 Task: In the Contact  ThompsonGenesis@nbcnewyork.com, Create email and send with subject: 'We're Thrilled to Welcome You ', and with mail content 'Hello_x000D_
Join a community of forward-thinkers and pioneers. Our transformative solution will empower you to shape the future of your industry.._x000D_
Kind Regards', attach the document: Project_plan.docx and insert image: visitingcard.jpg. Below Kind Regards, write Tumblr and insert the URL: 'www.tumblr.com'. Mark checkbox to create task to follow up : In 2 weeks. Logged in from softage.1@softage.net
Action: Mouse moved to (118, 77)
Screenshot: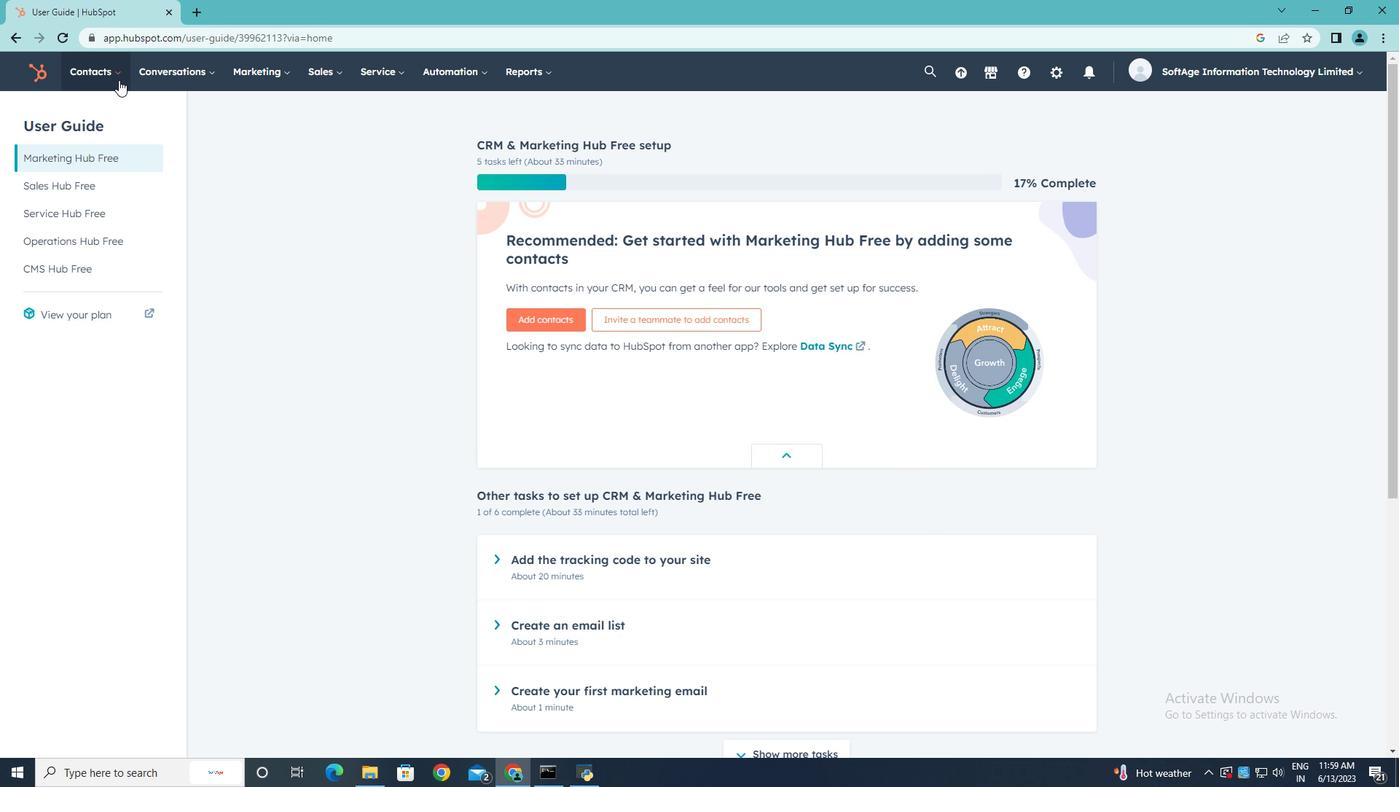 
Action: Mouse pressed left at (118, 77)
Screenshot: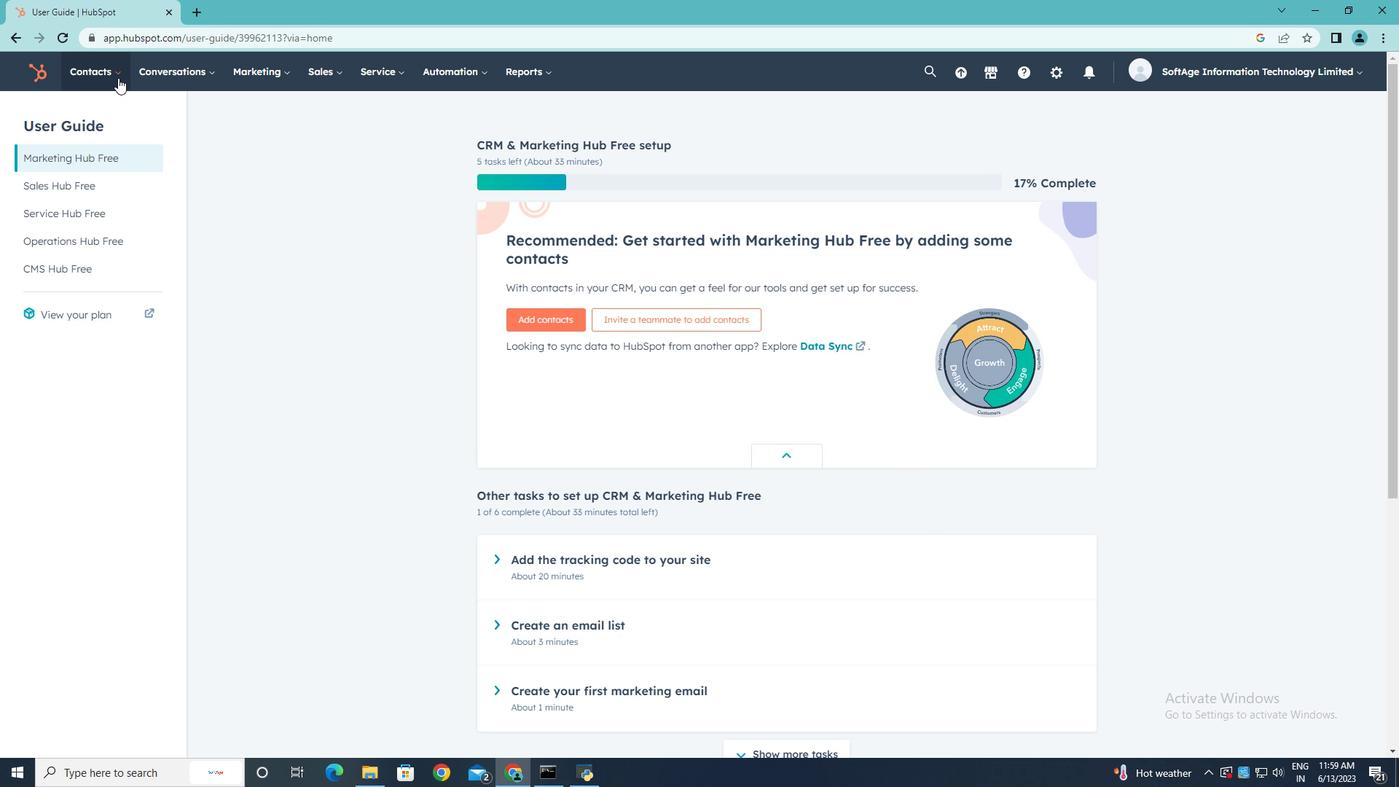 
Action: Mouse moved to (112, 118)
Screenshot: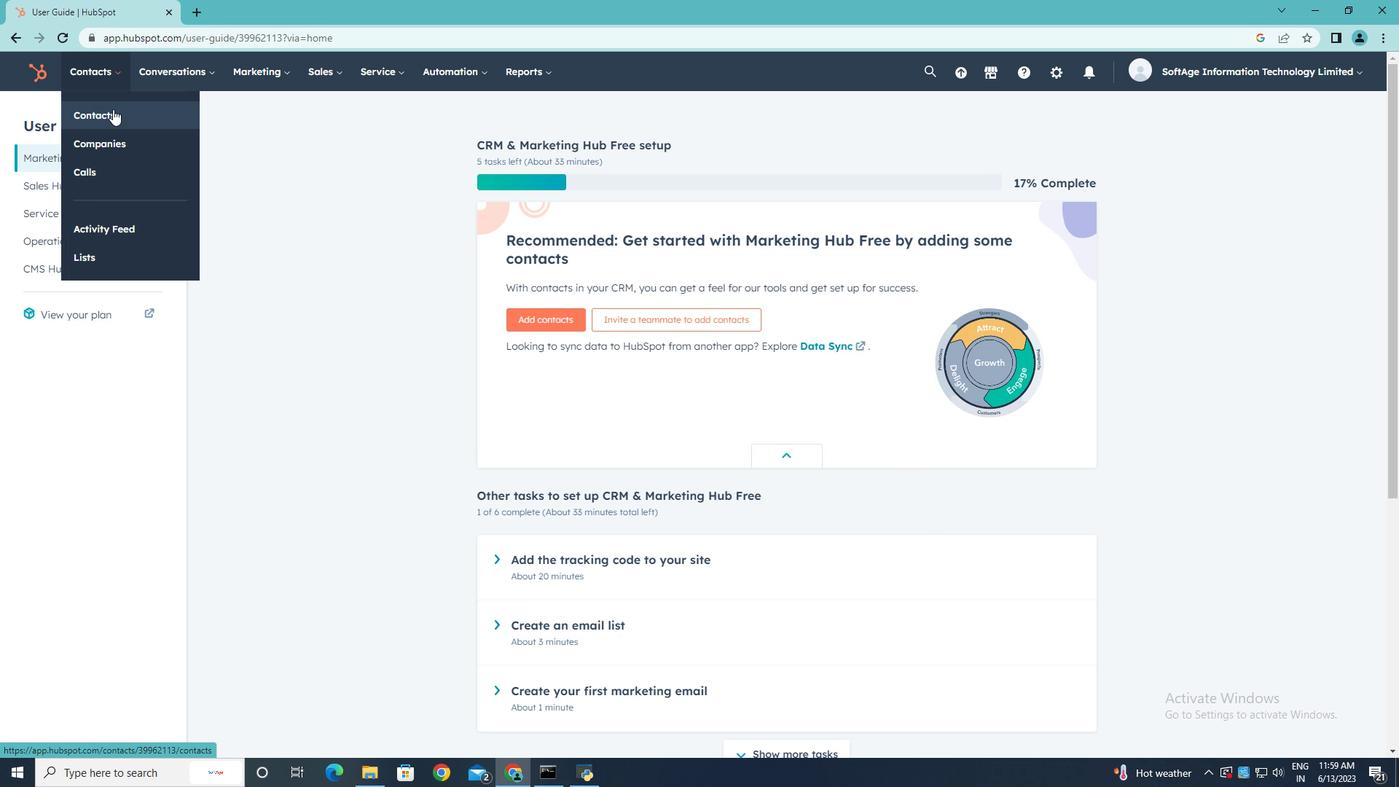 
Action: Mouse pressed left at (112, 118)
Screenshot: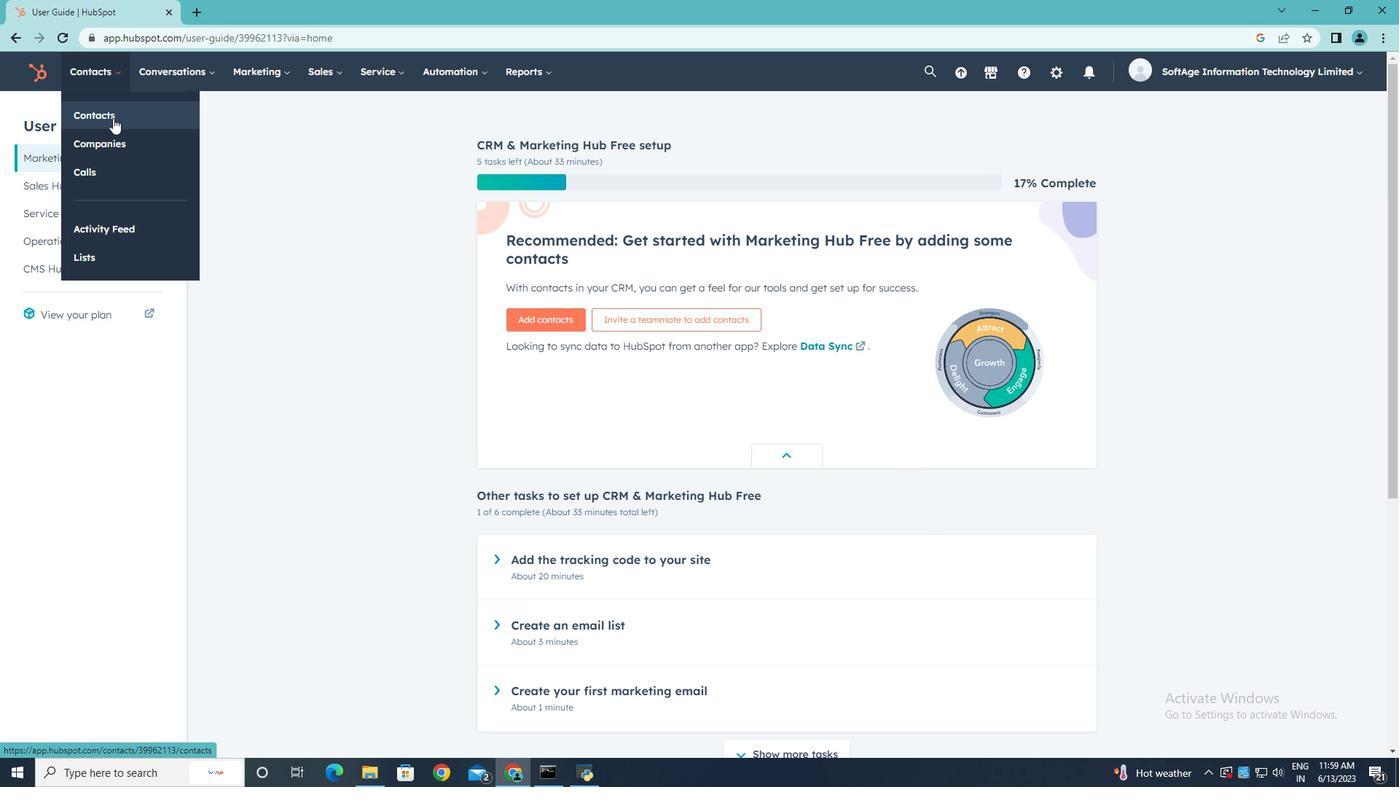 
Action: Mouse moved to (105, 238)
Screenshot: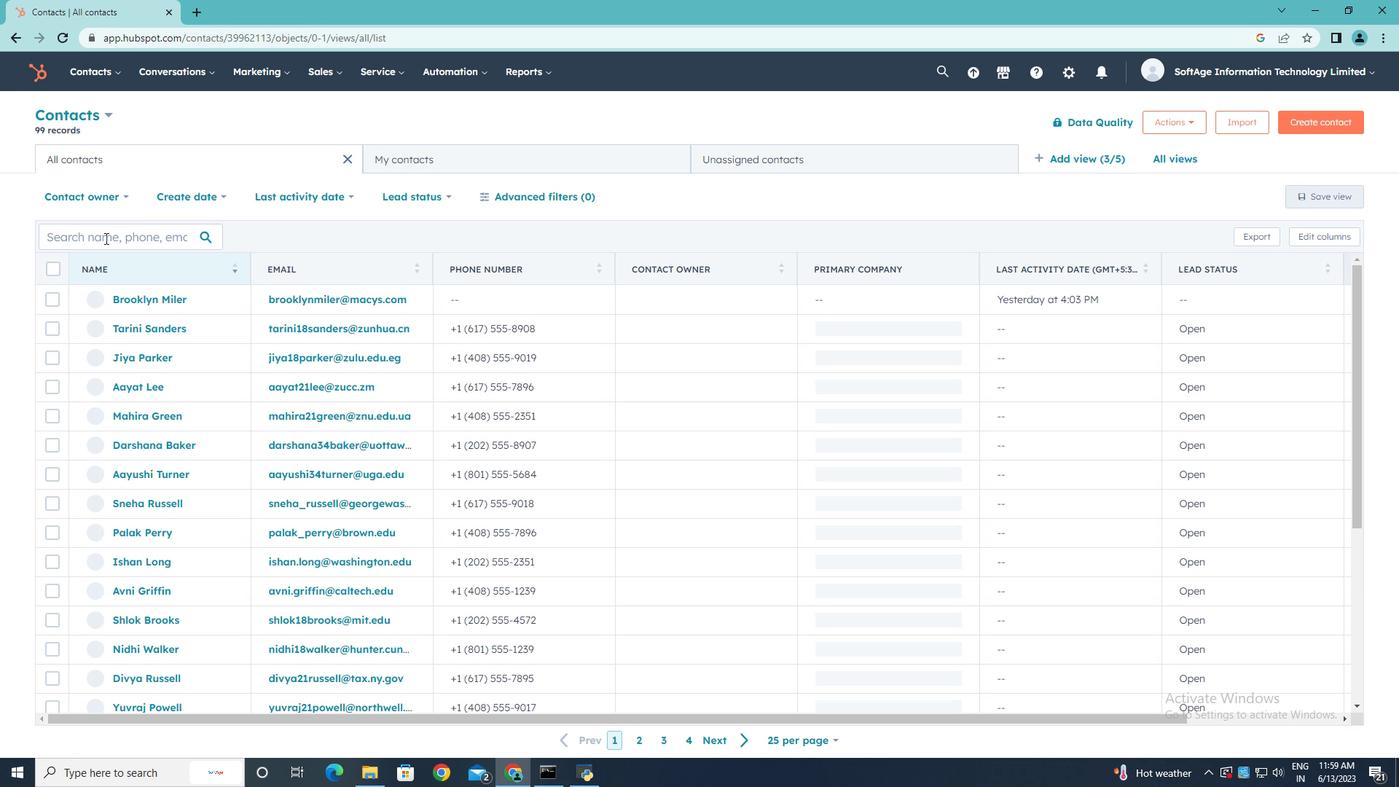 
Action: Mouse pressed left at (105, 238)
Screenshot: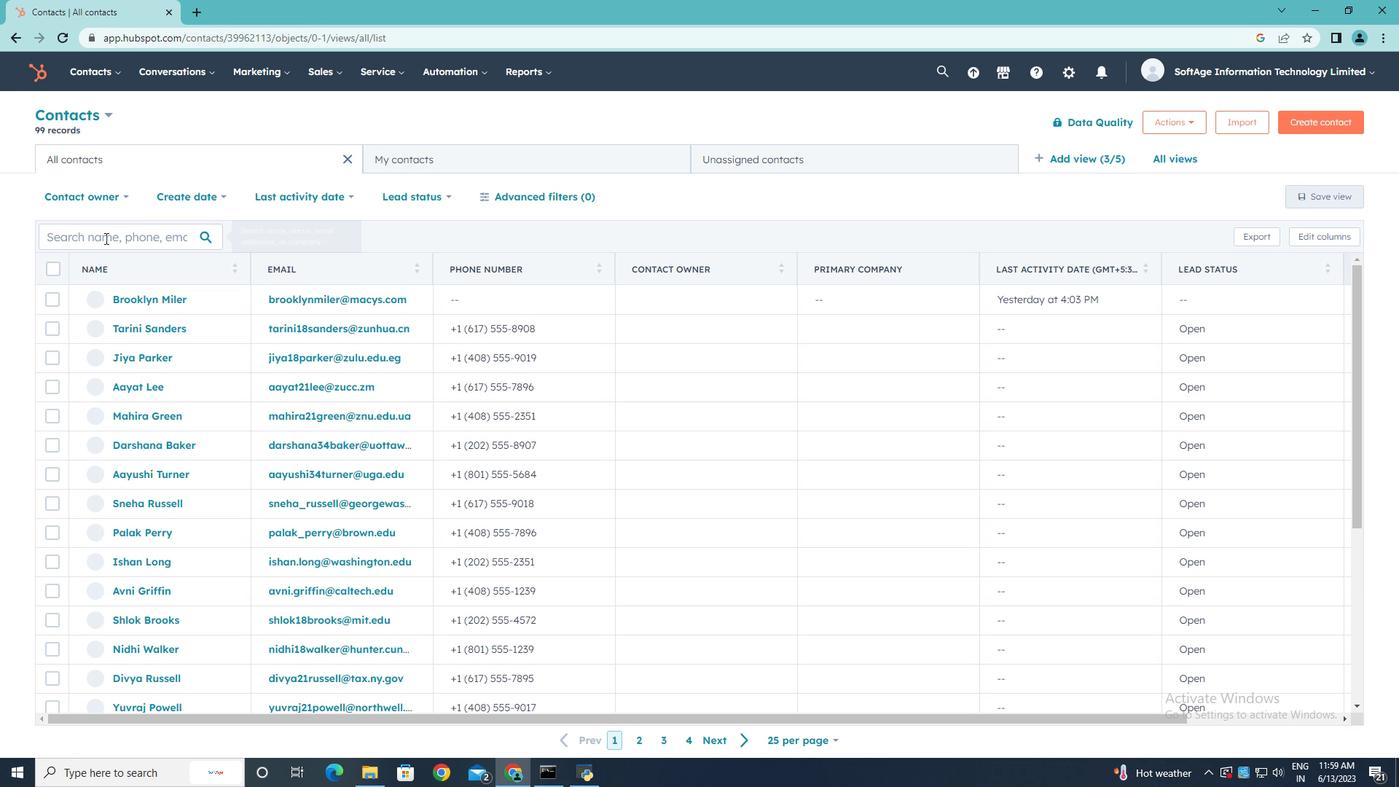 
Action: Key pressed <Key.shift>Thompson<Key.shift><Key.shift><Key.shift><Key.shift><Key.shift>Genesis<Key.shift><Key.shift><Key.shift><Key.shift><Key.shift><Key.shift><Key.shift><Key.shift><Key.shift><Key.shift><Key.shift><Key.shift><Key.shift><Key.shift><Key.shift><Key.shift><Key.shift><Key.shift><Key.shift><Key.shift><Key.shift><Key.shift><Key.shift><Key.shift><Key.shift><Key.shift><Key.shift><Key.shift><Key.shift><Key.shift><Key.shift>@nbcnewyork.com
Screenshot: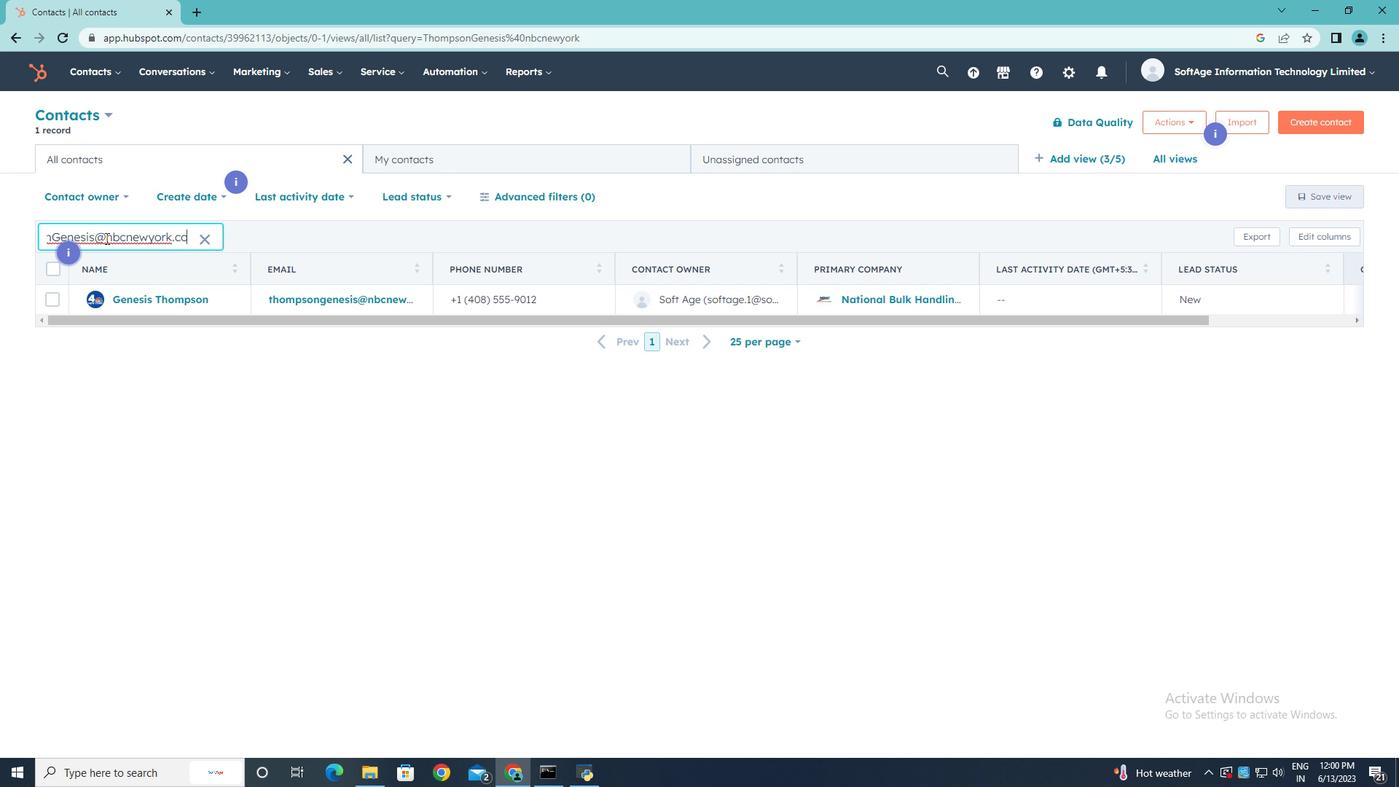 
Action: Mouse moved to (157, 301)
Screenshot: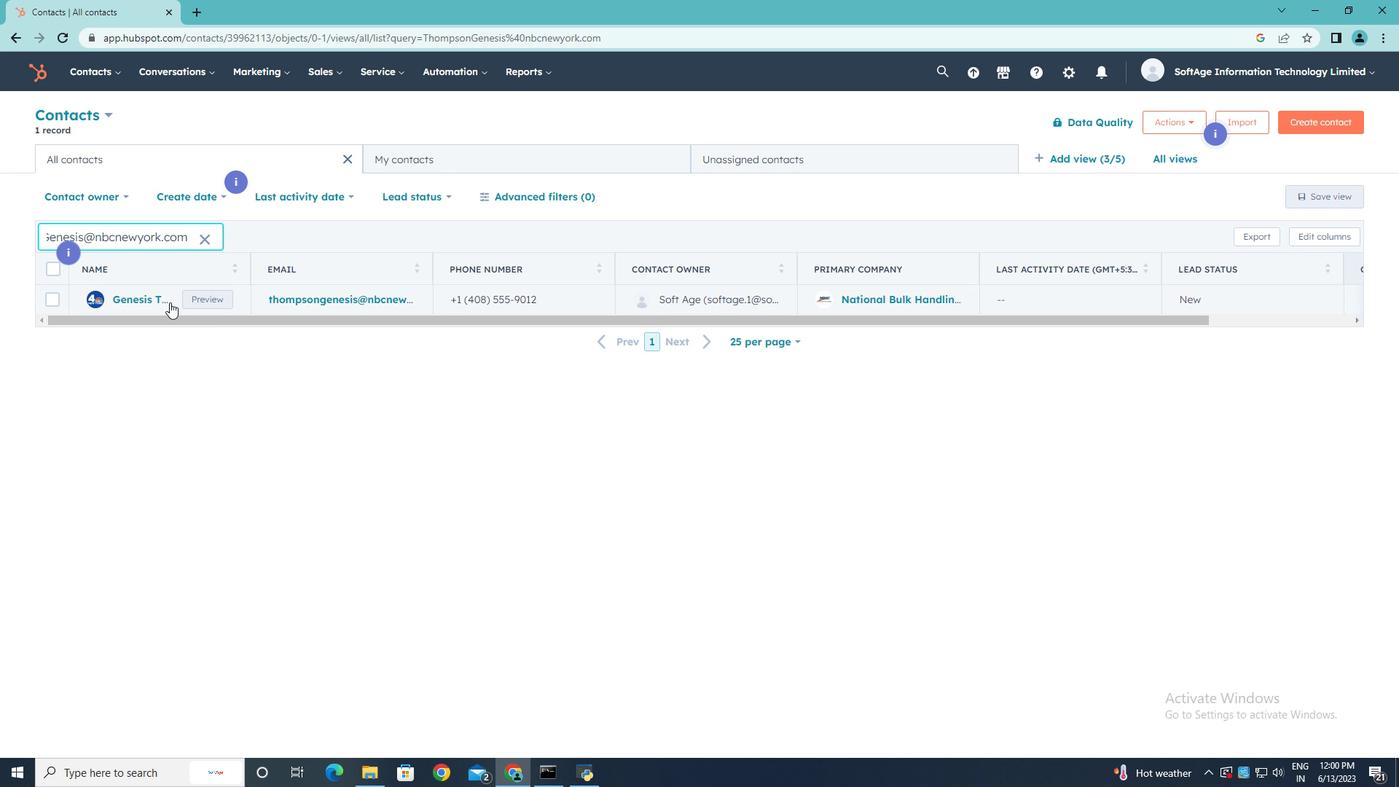 
Action: Mouse pressed left at (157, 301)
Screenshot: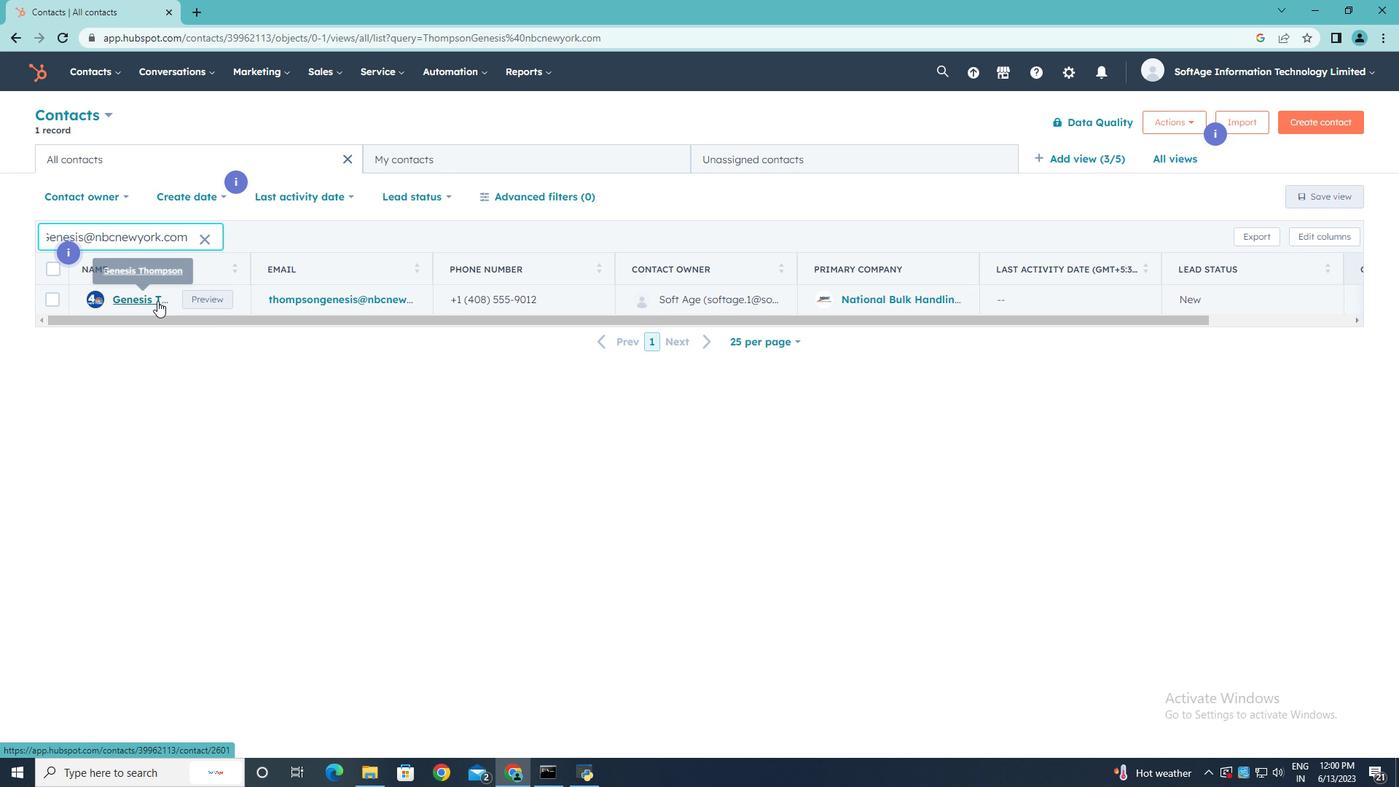 
Action: Mouse pressed left at (157, 301)
Screenshot: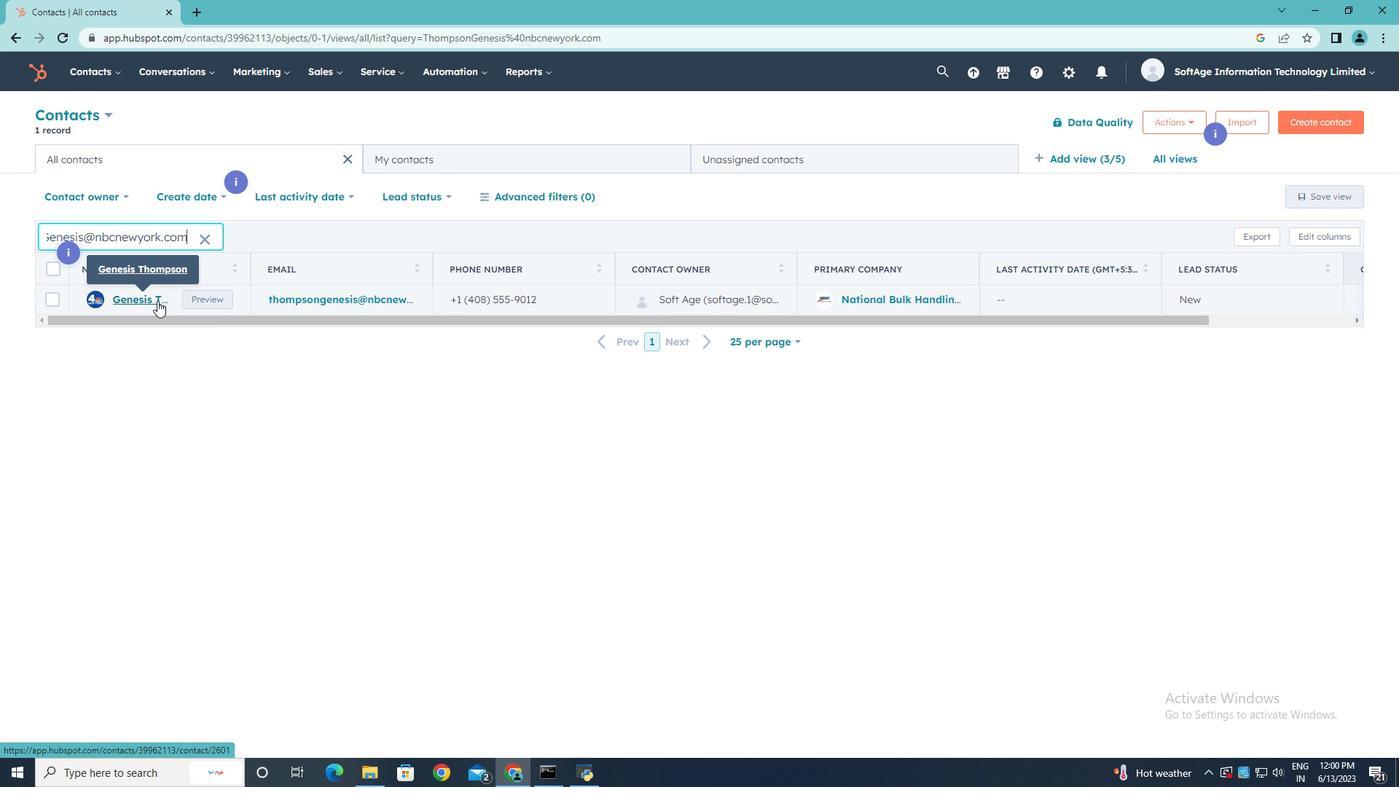 
Action: Mouse moved to (93, 256)
Screenshot: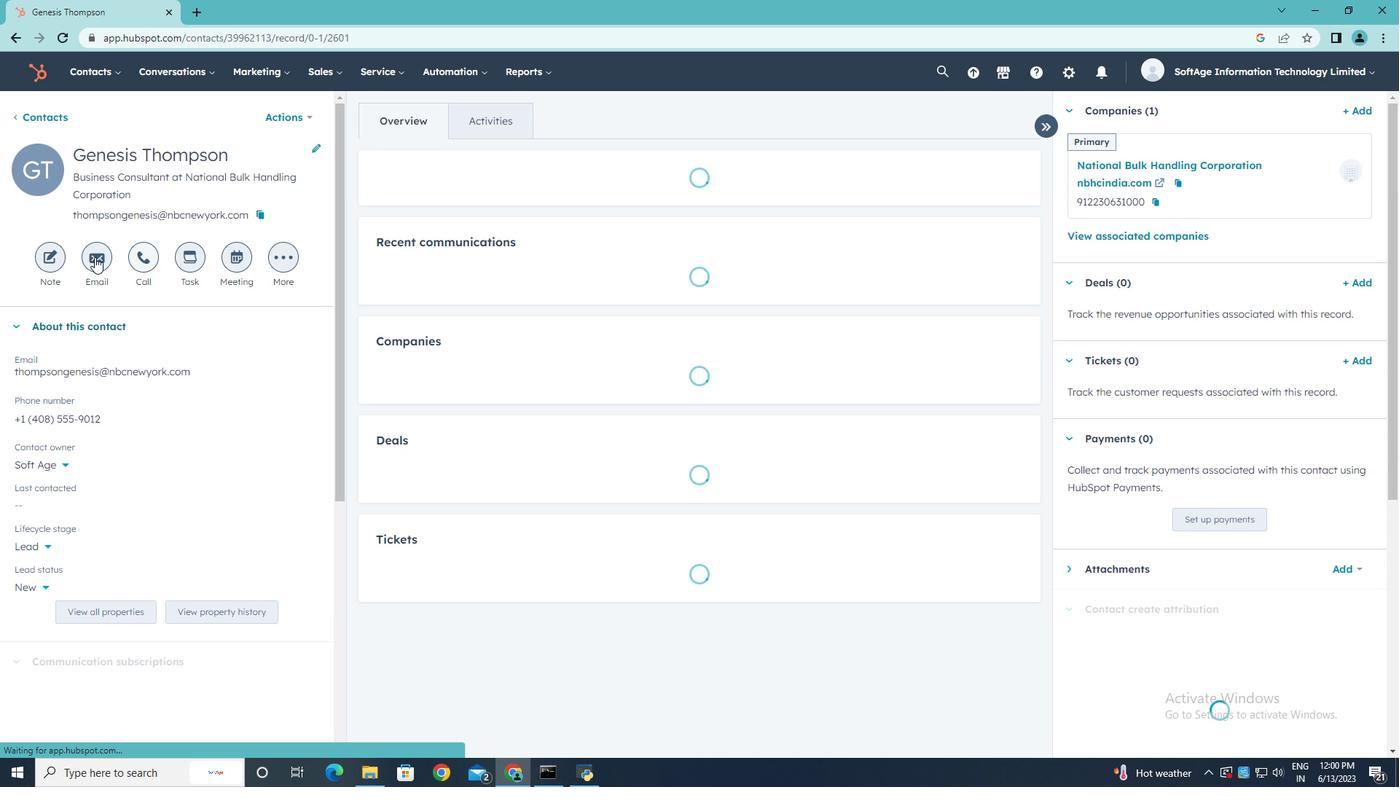 
Action: Mouse pressed left at (93, 256)
Screenshot: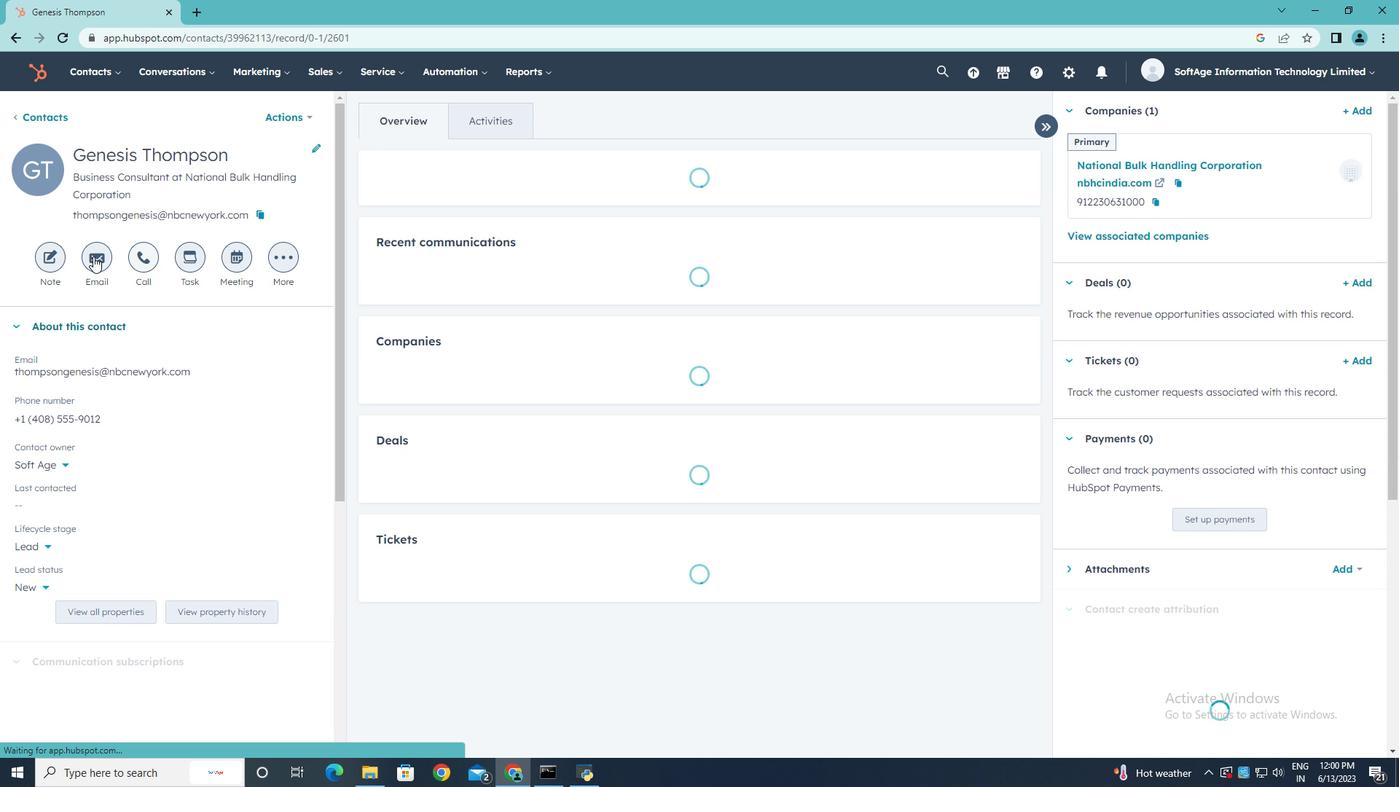 
Action: Mouse moved to (742, 376)
Screenshot: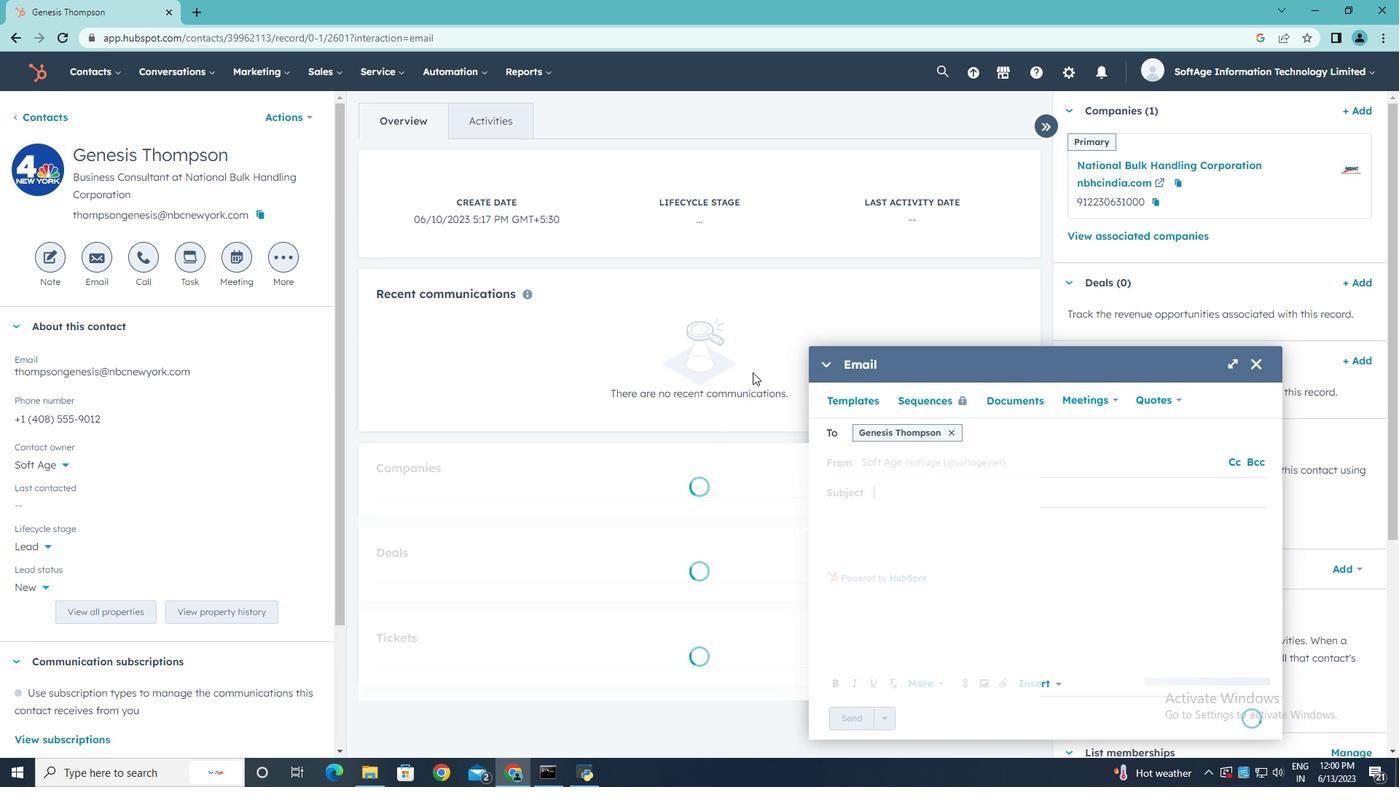 
Action: Key pressed <Key.shift>We're<Key.space><Key.shift><Key.shift><Key.shift><Key.shift><Key.shift><Key.shift><Key.shift><Key.shift><Key.shift><Key.shift><Key.shift><Key.shift><Key.shift><Key.shift><Key.shift>Thrilled<Key.space>to<Key.space><Key.shift>Welcome<Key.space><Key.shift>You
Screenshot: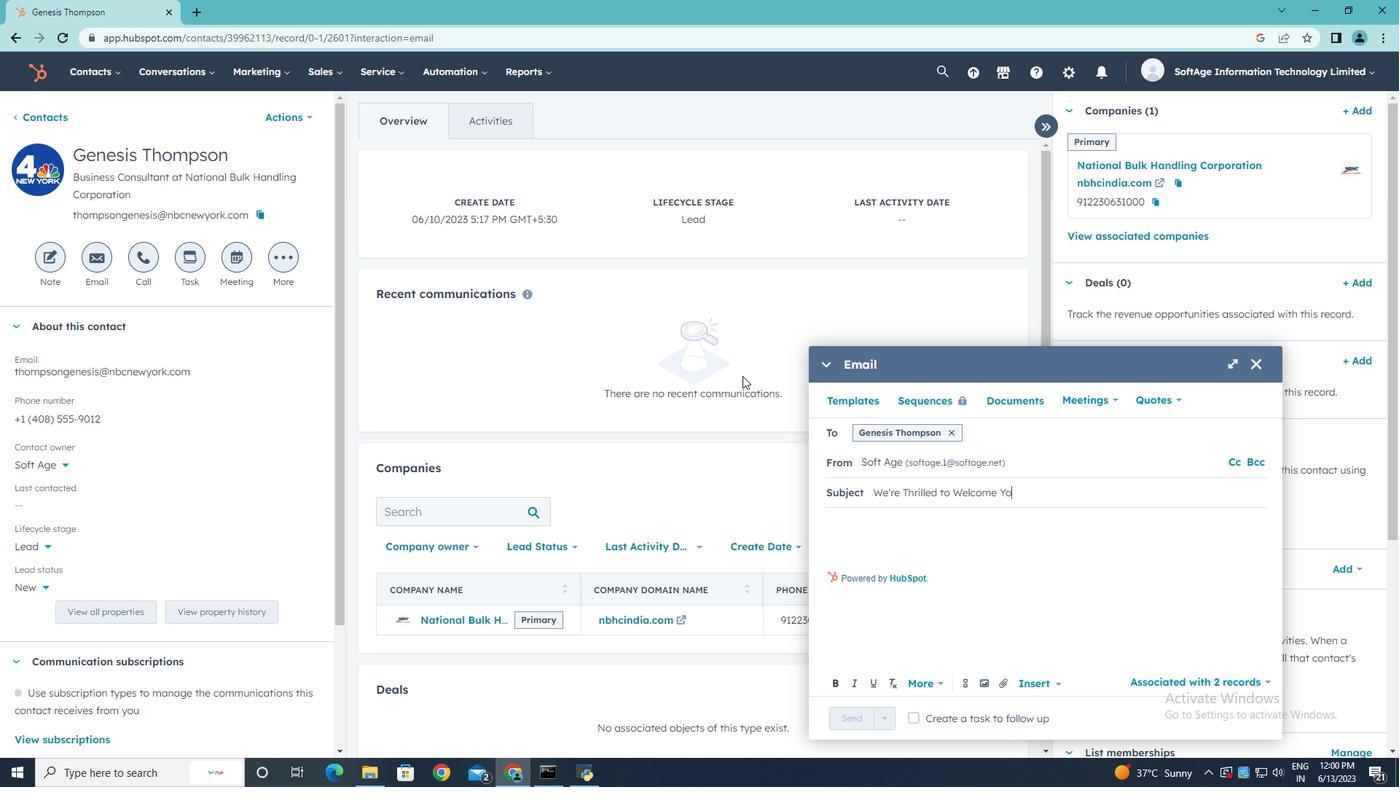 
Action: Mouse moved to (832, 521)
Screenshot: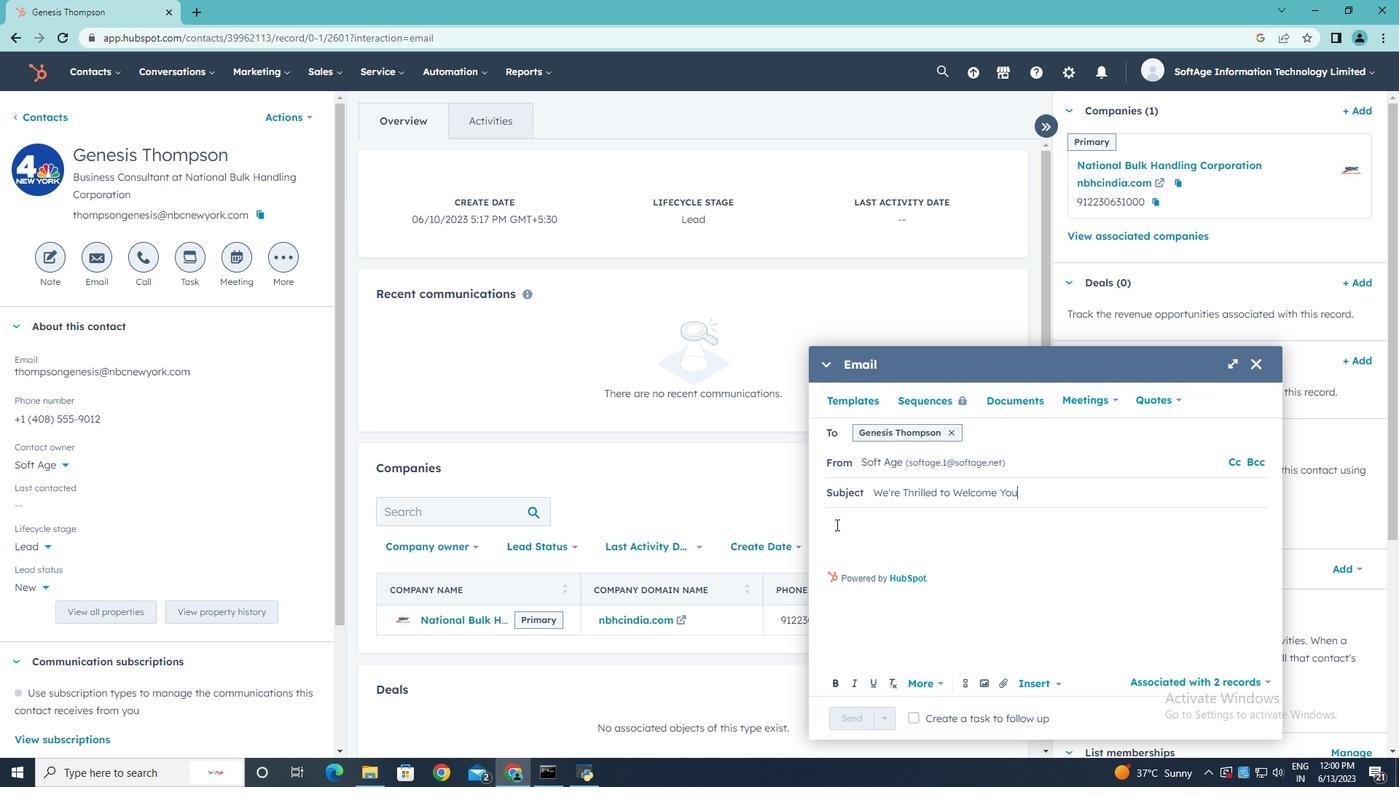 
Action: Mouse pressed left at (832, 521)
Screenshot: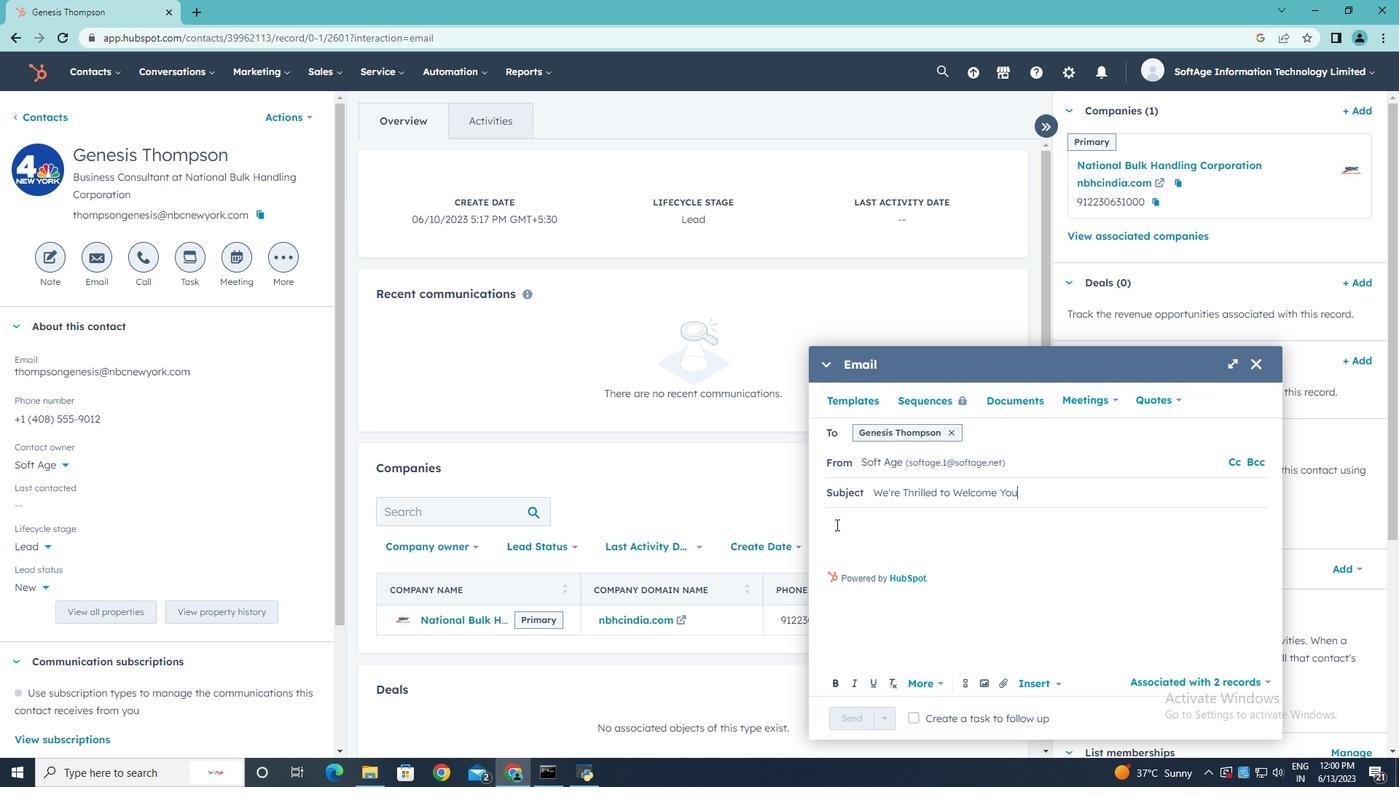 
Action: Key pressed <Key.shift>Hello
Screenshot: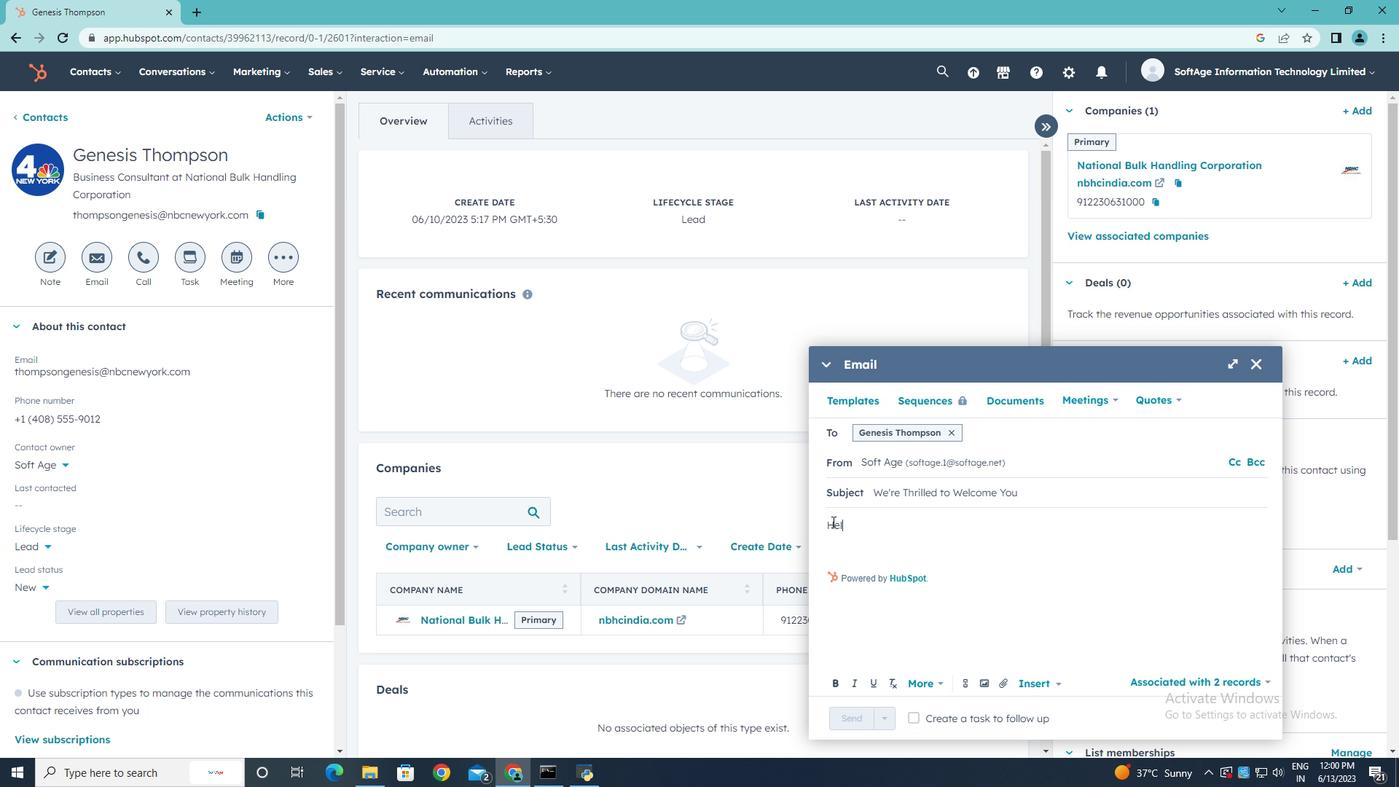 
Action: Mouse moved to (830, 543)
Screenshot: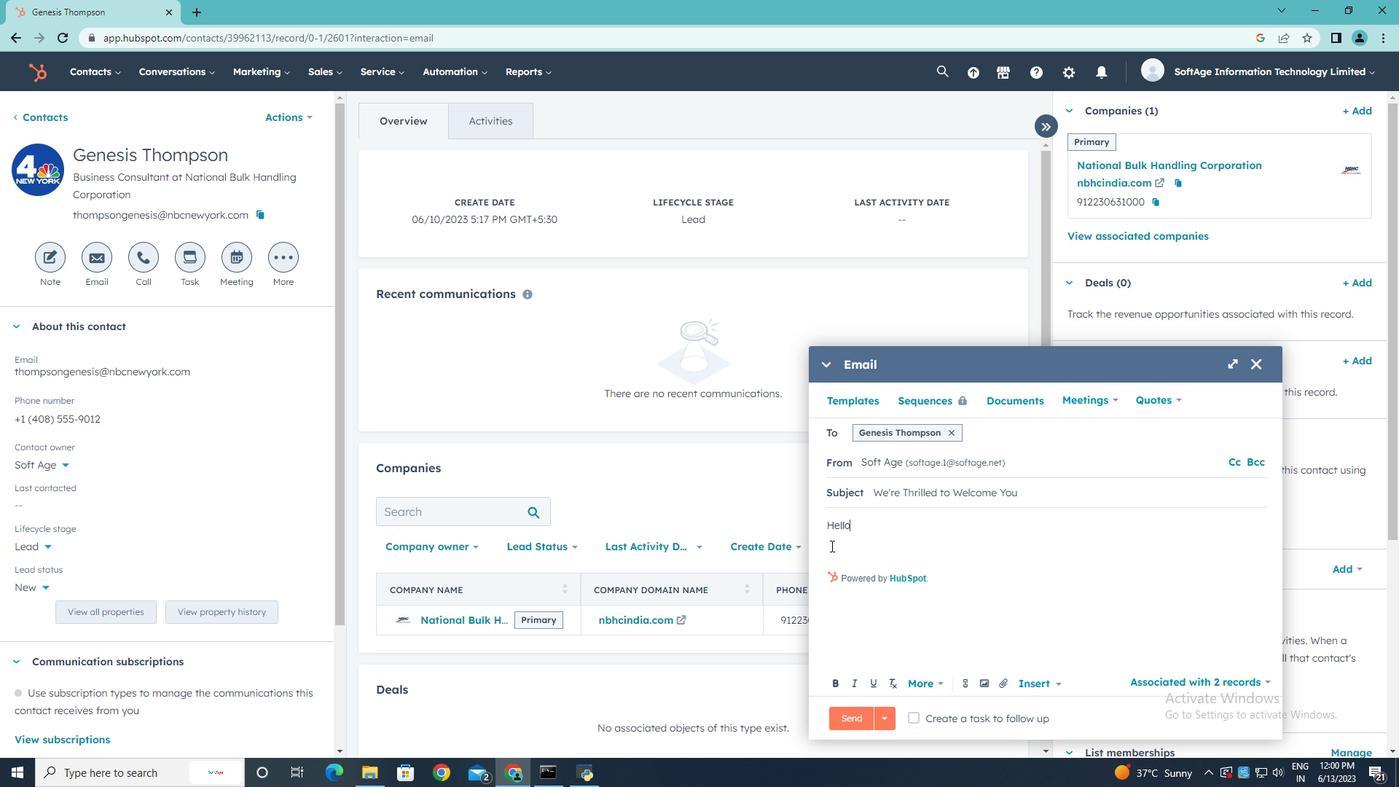 
Action: Mouse pressed left at (830, 543)
Screenshot: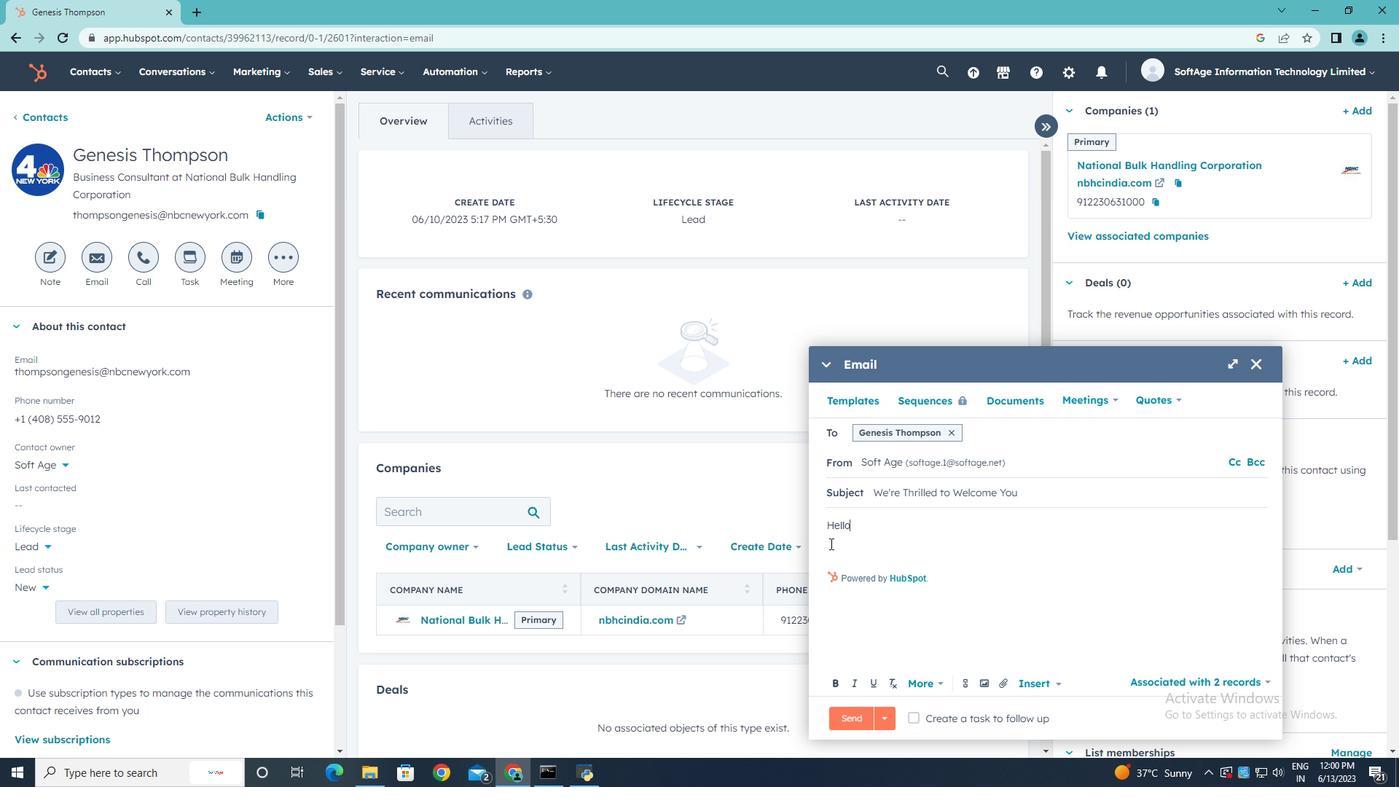 
Action: Key pressed <Key.shift><Key.shift><Key.shift><Key.shift><Key.shift><Key.shift><Key.shift>Joimn<Key.backspace><Key.backspace>n<Key.space>a<Key.space>community<Key.space>of<Key.space>forward-thinkers<Key.space>and<Key.space>pioneers.<Key.space><Key.shift>Our<Key.space>transformative<Key.space>solution<Key.space>will<Key.space>empower<Key.space>you<Key.space>to<Key.space>shape<Key.space>the<Key.space>future<Key.space>of<Key.space>your<Key.space>industry..
Screenshot: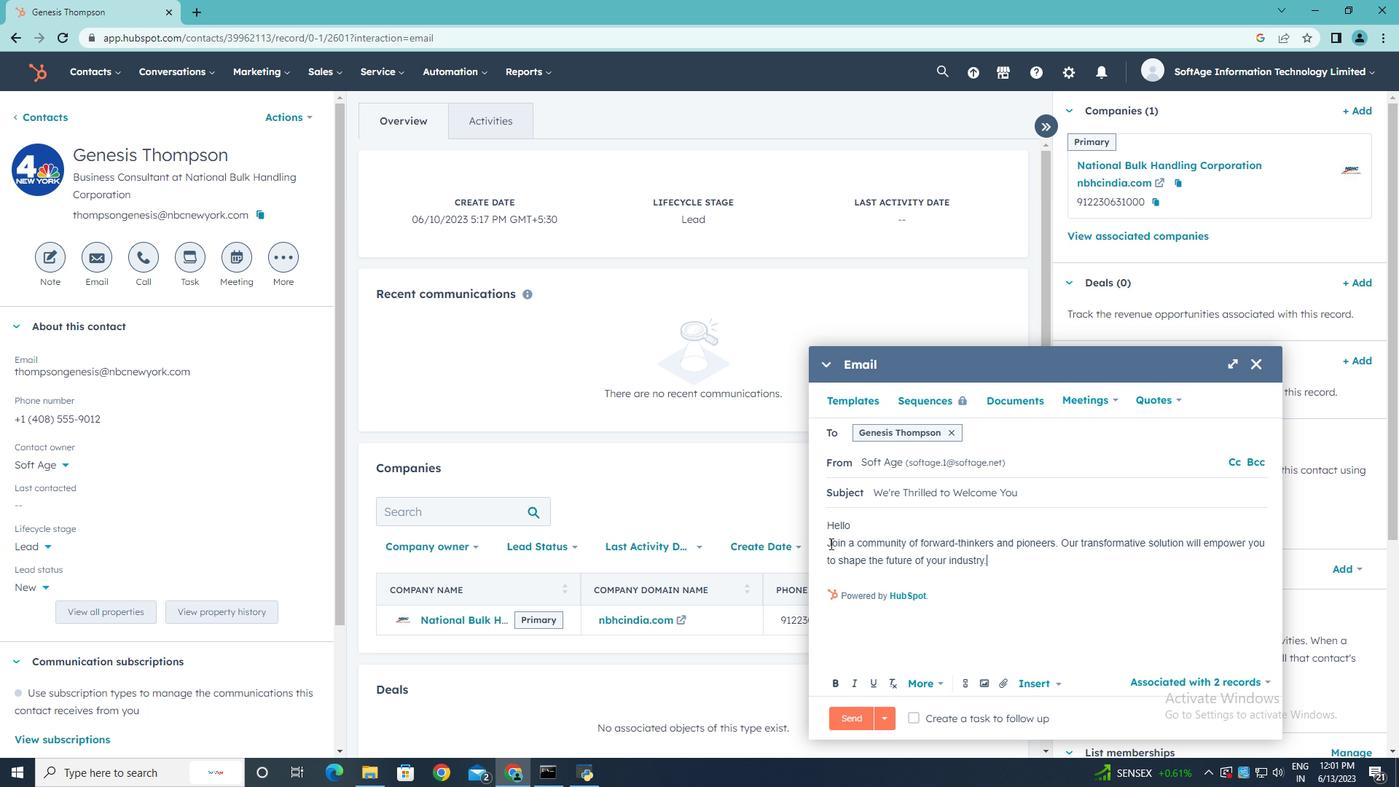 
Action: Mouse moved to (837, 578)
Screenshot: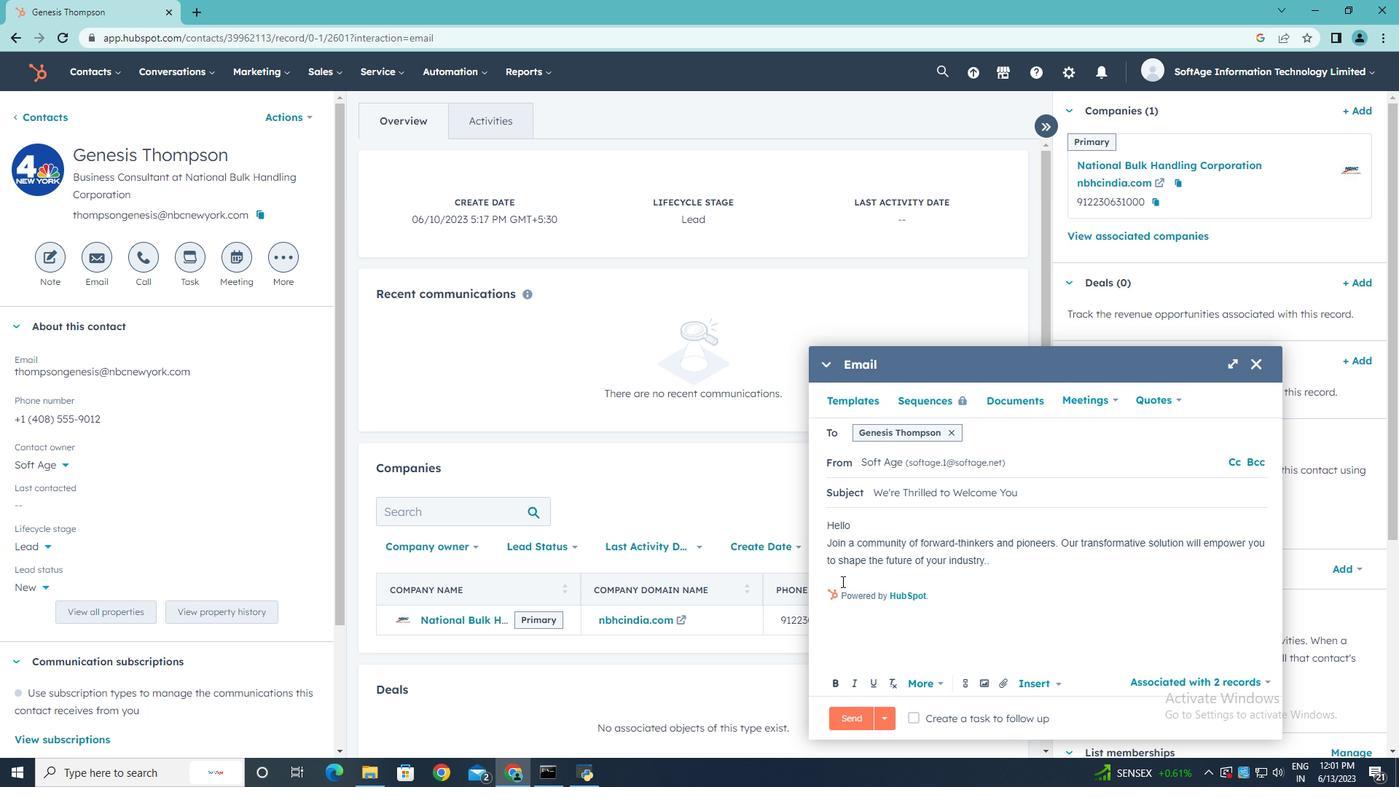 
Action: Mouse pressed left at (837, 578)
Screenshot: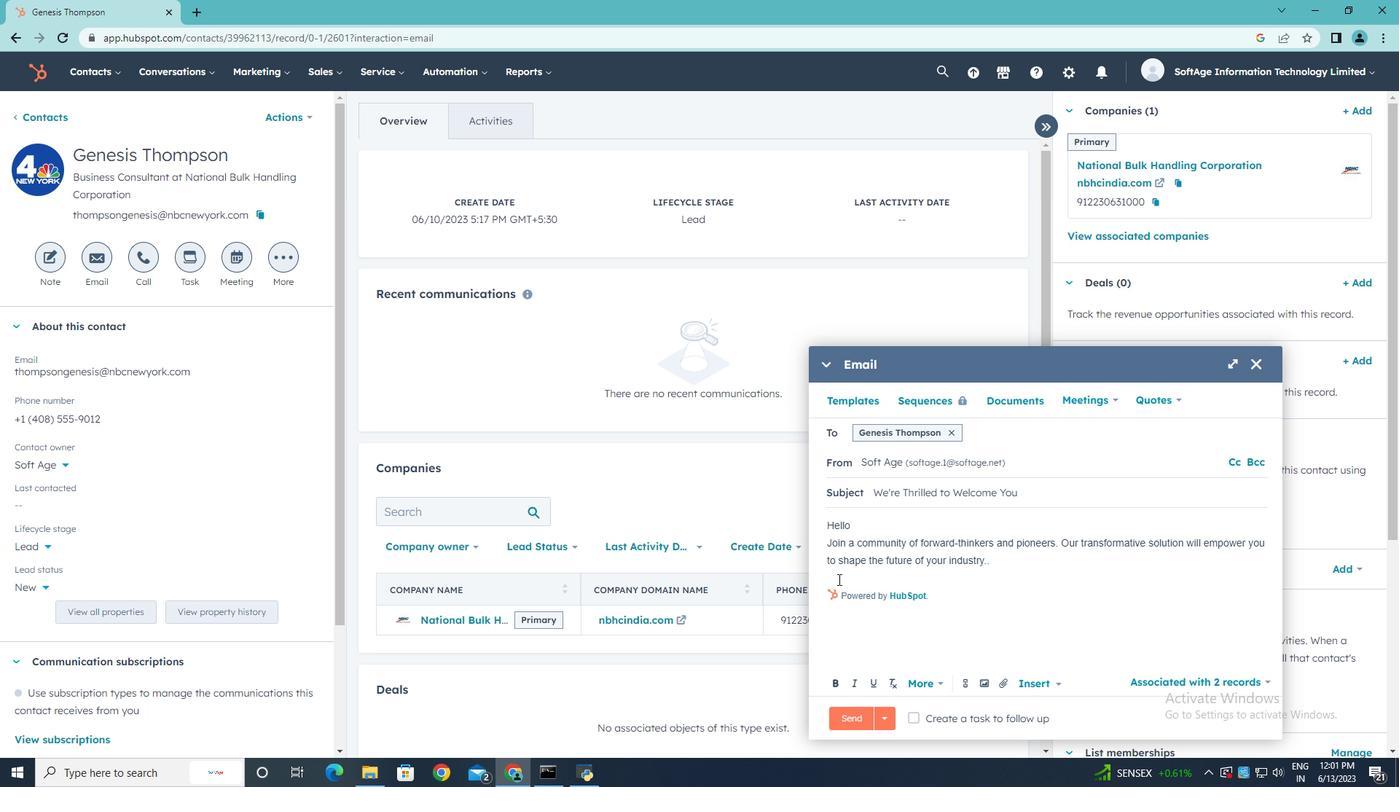 
Action: Mouse moved to (837, 578)
Screenshot: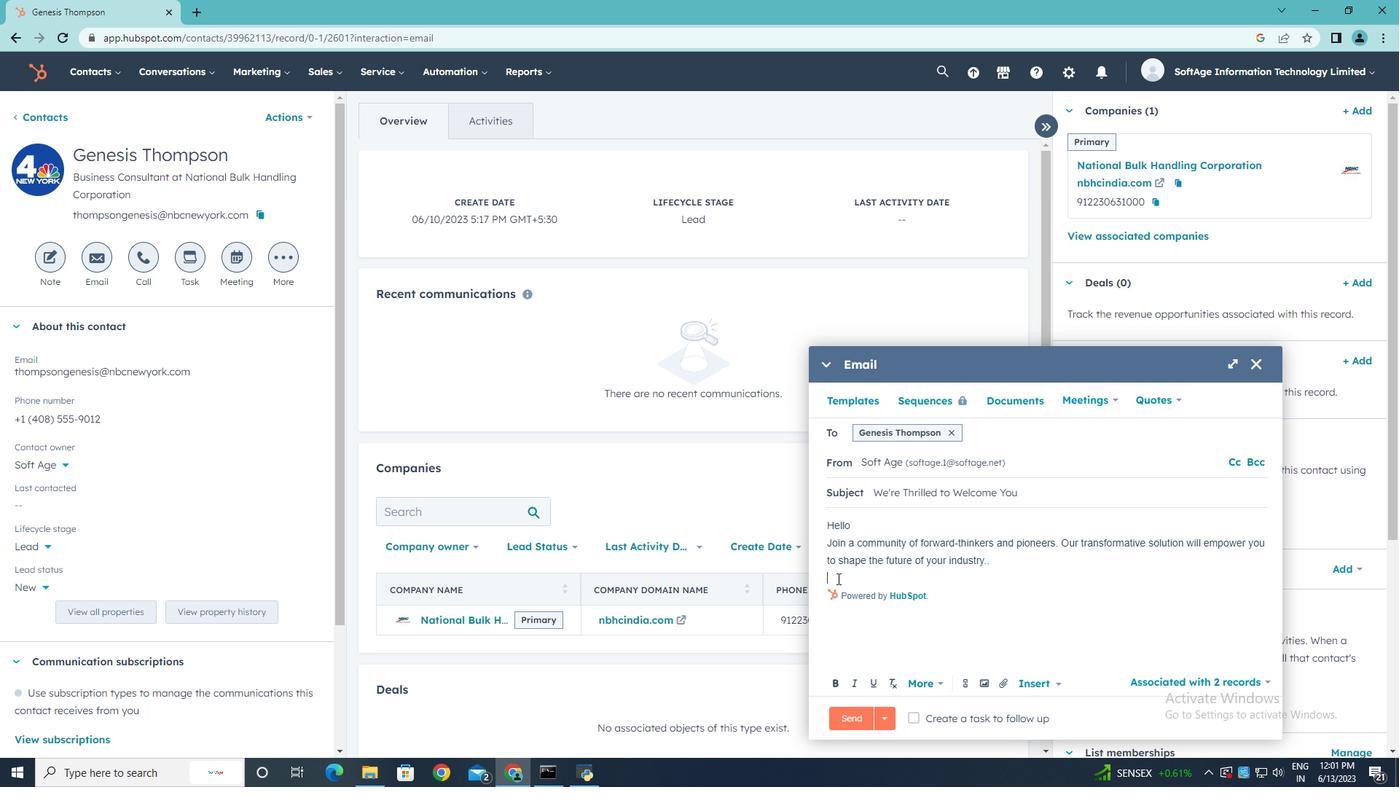 
Action: Key pressed <Key.enter><Key.shift>Kind<Key.space><Key.shift>Regards
Screenshot: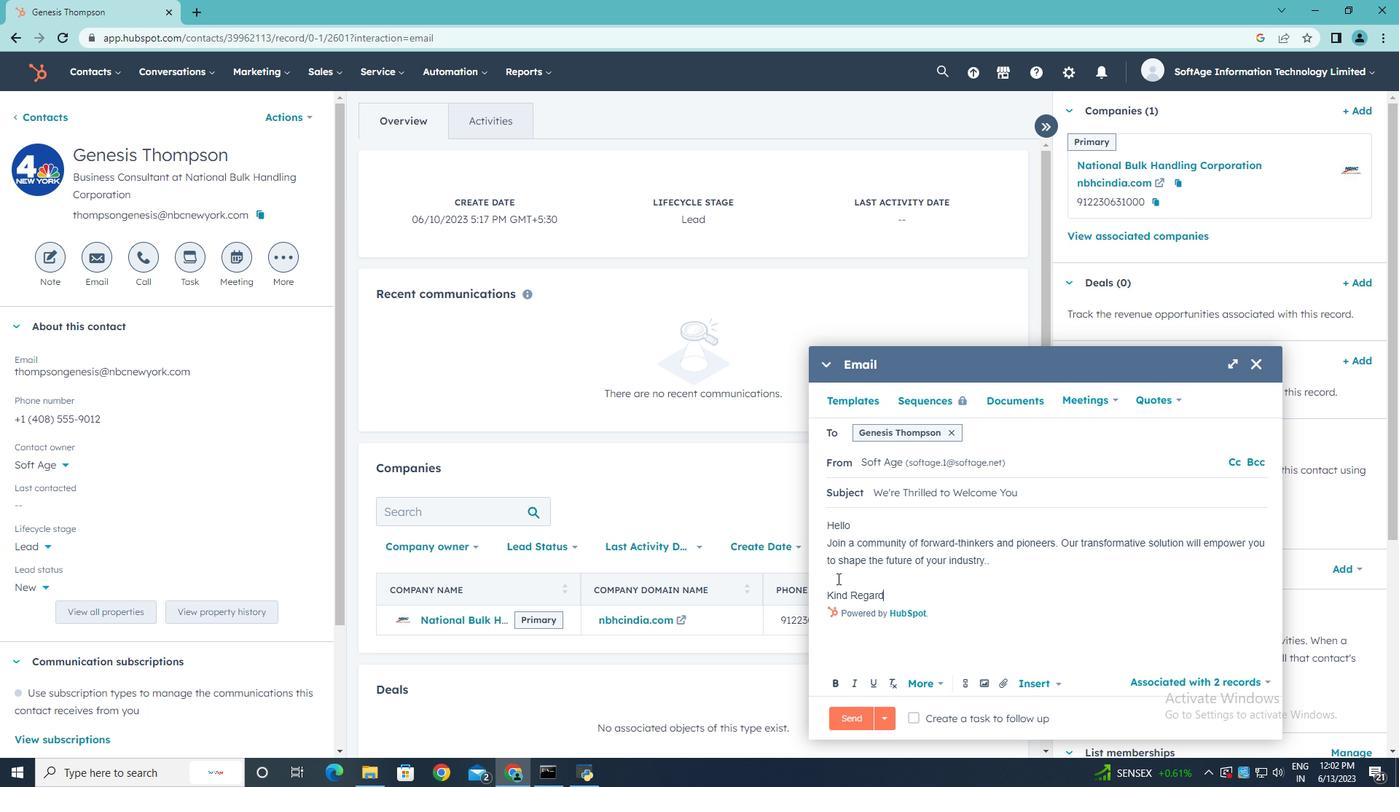 
Action: Mouse moved to (1006, 685)
Screenshot: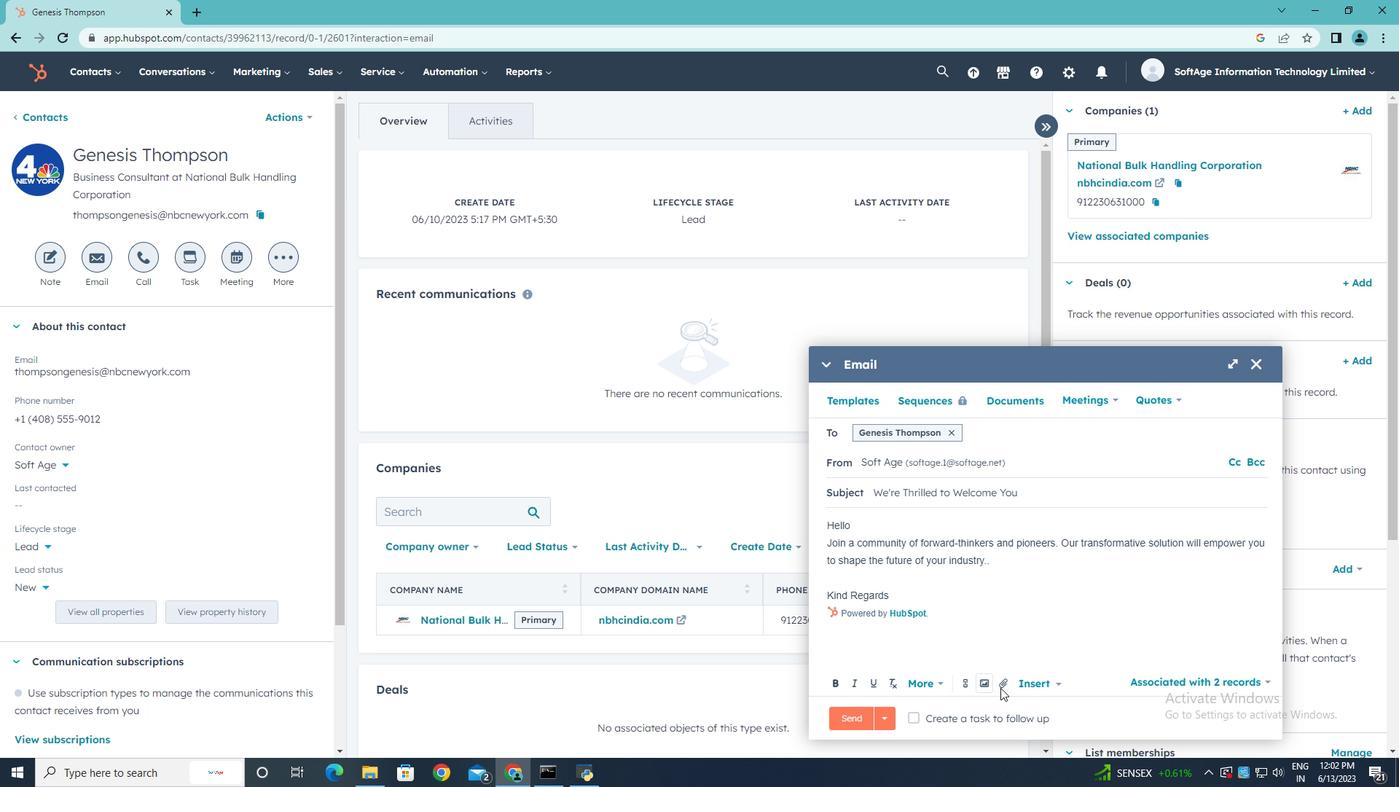 
Action: Mouse pressed left at (1006, 685)
Screenshot: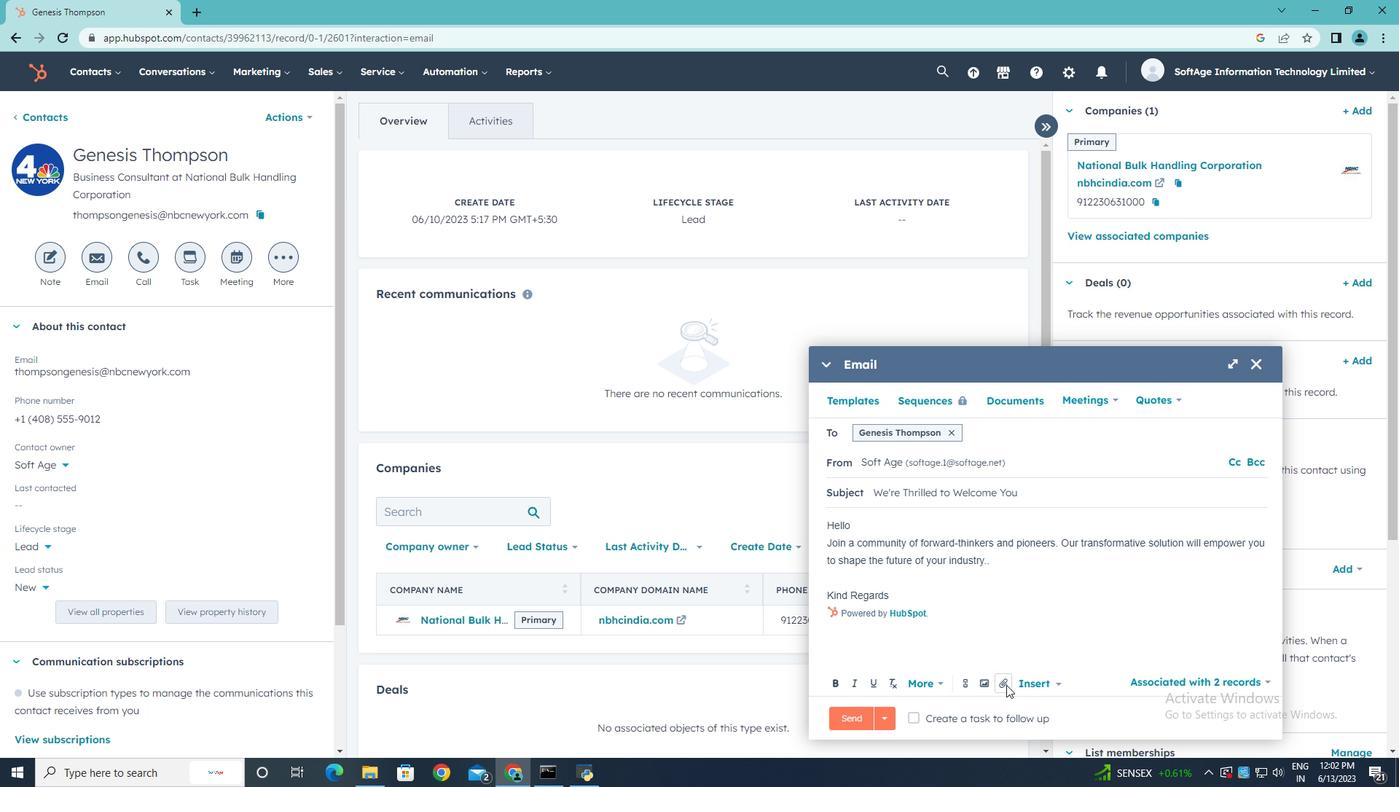 
Action: Mouse moved to (1041, 648)
Screenshot: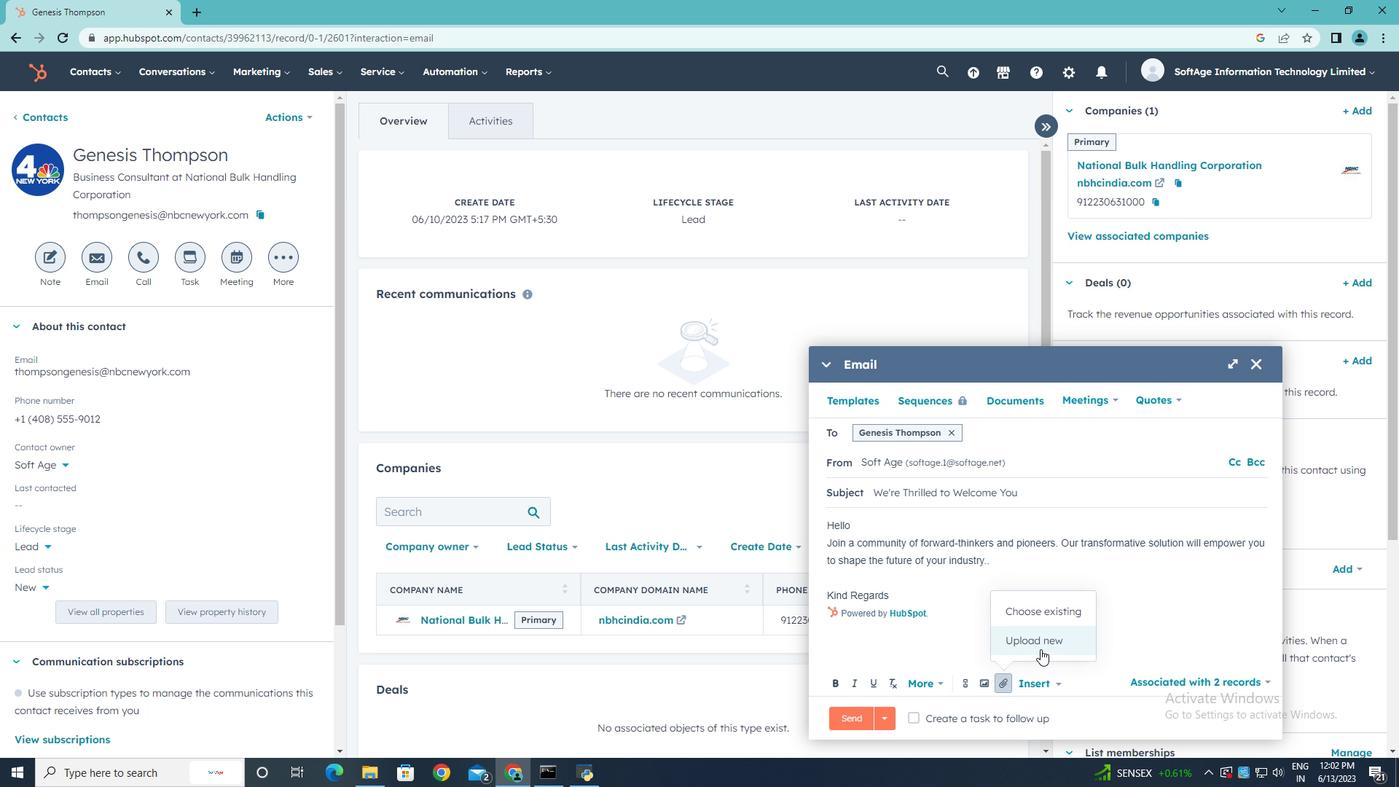 
Action: Mouse pressed left at (1041, 648)
Screenshot: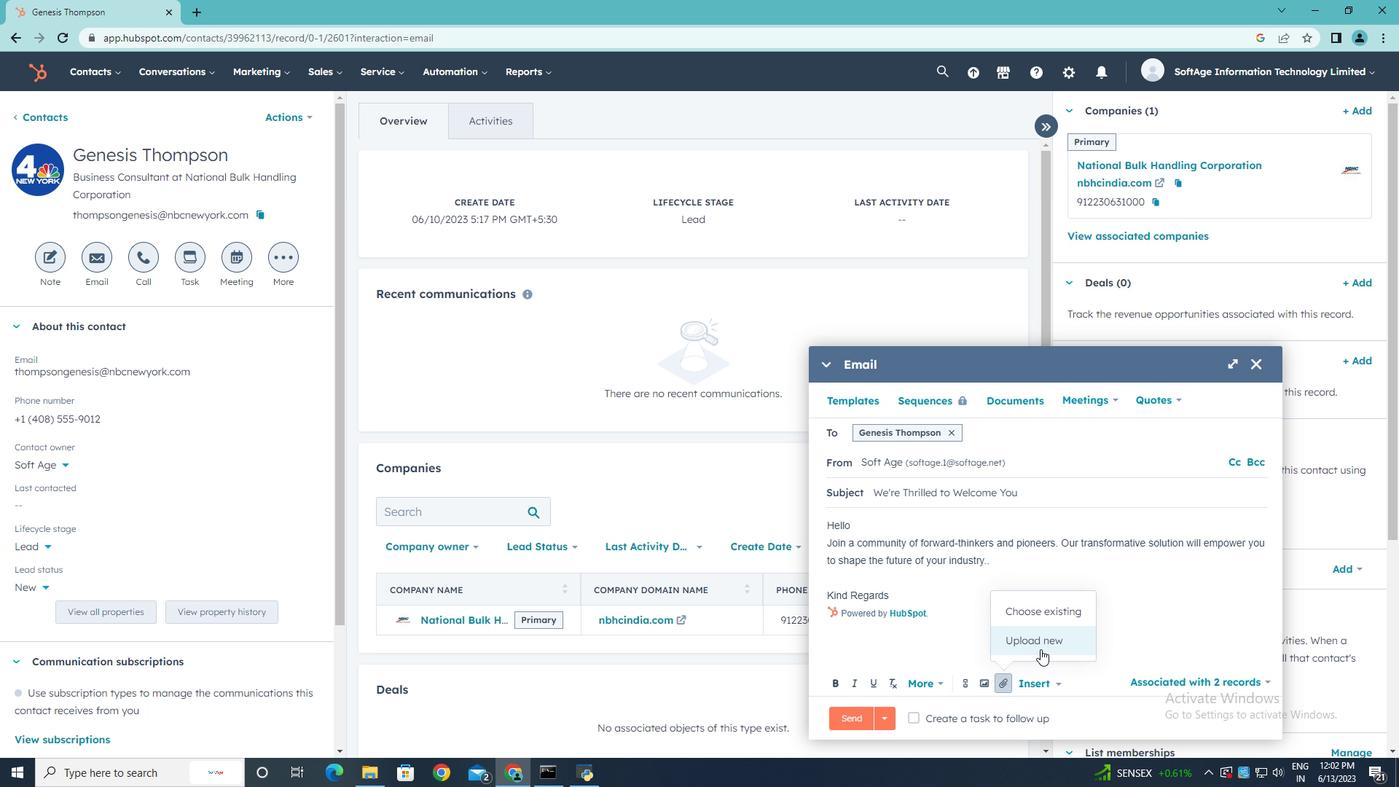 
Action: Mouse moved to (266, 139)
Screenshot: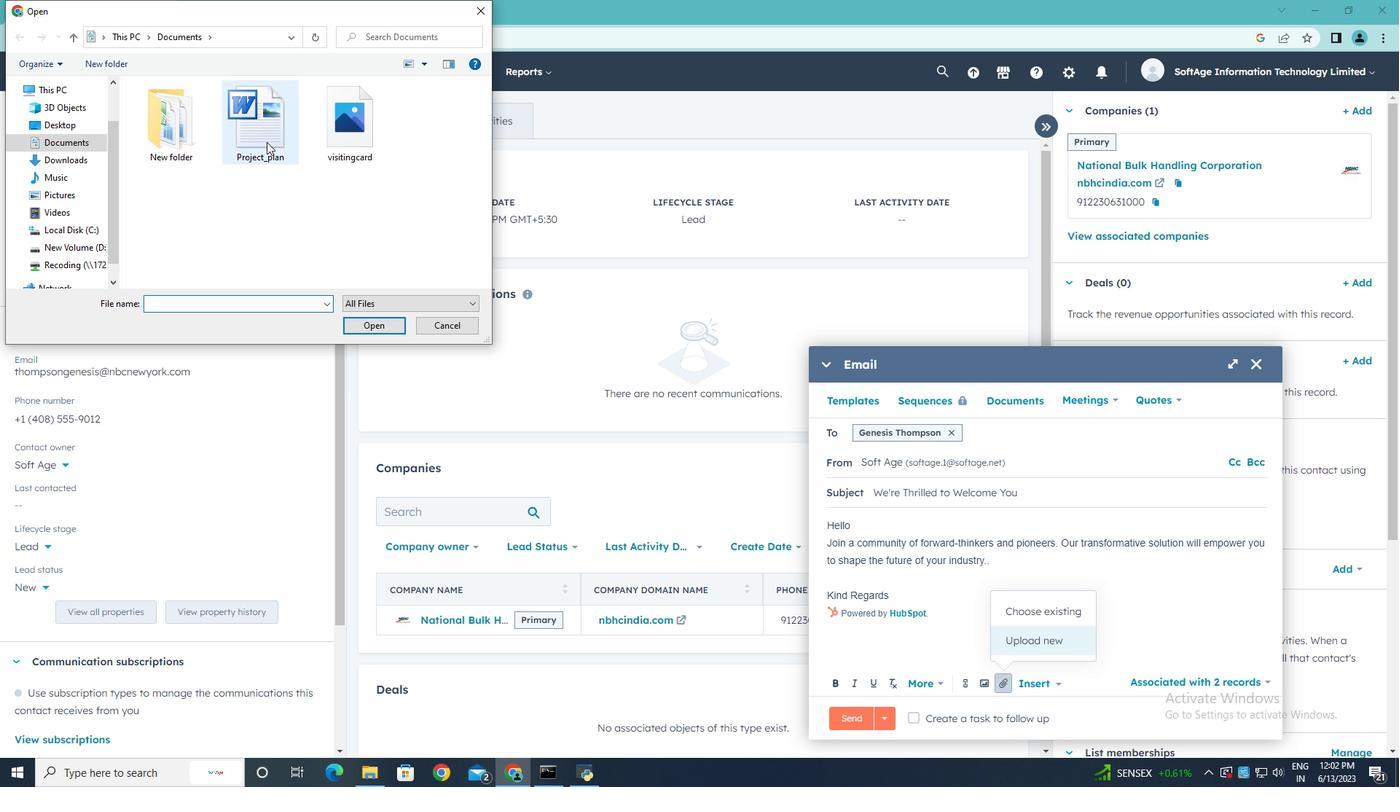 
Action: Mouse pressed left at (266, 139)
Screenshot: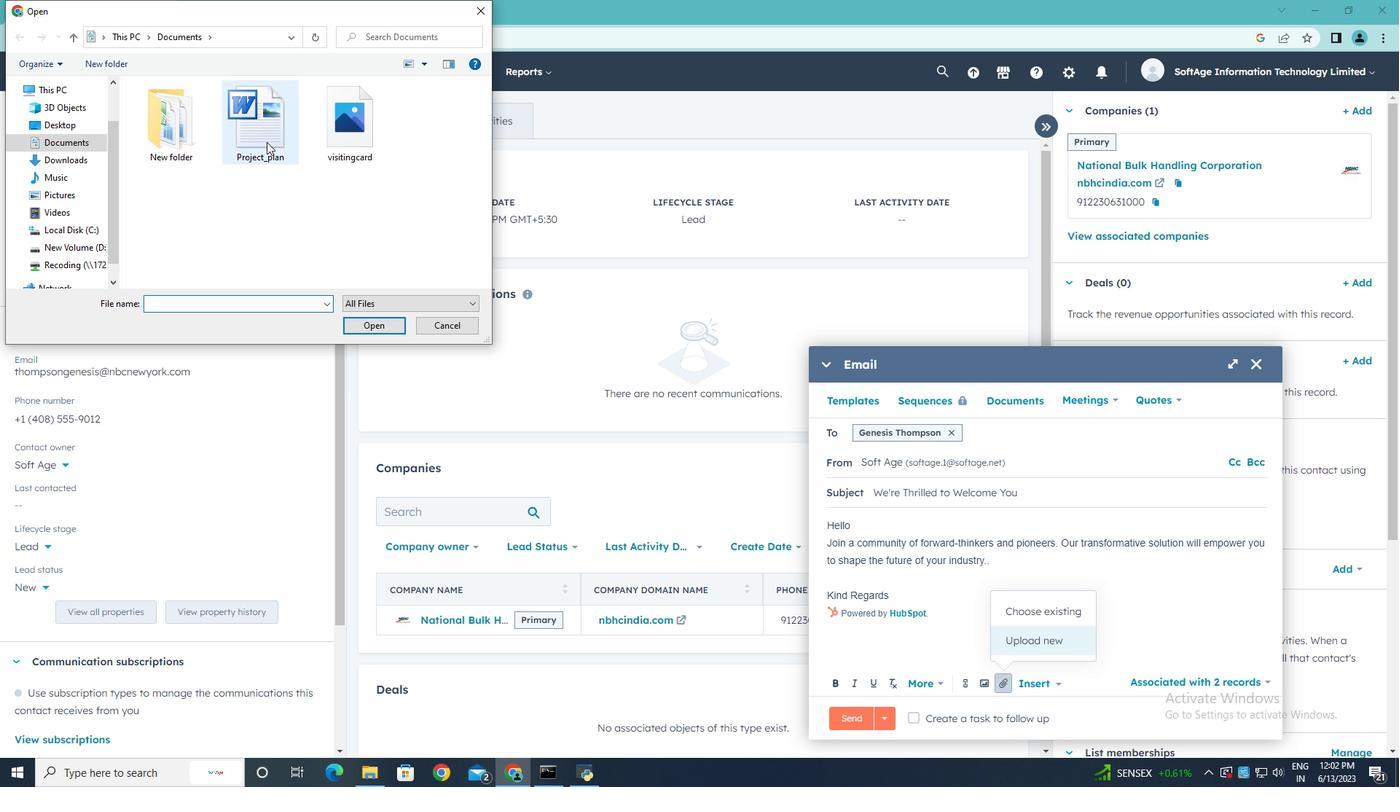 
Action: Mouse moved to (386, 330)
Screenshot: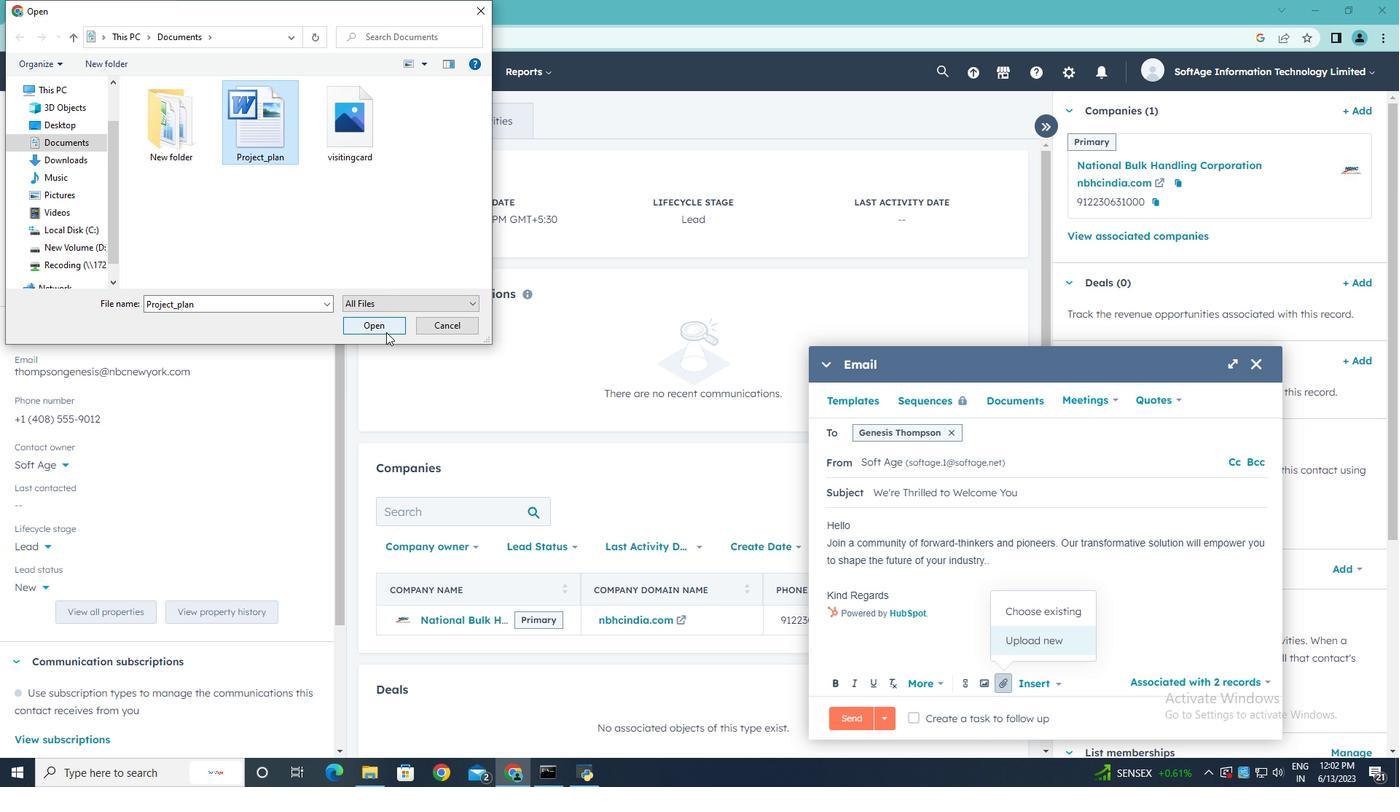 
Action: Mouse pressed left at (386, 330)
Screenshot: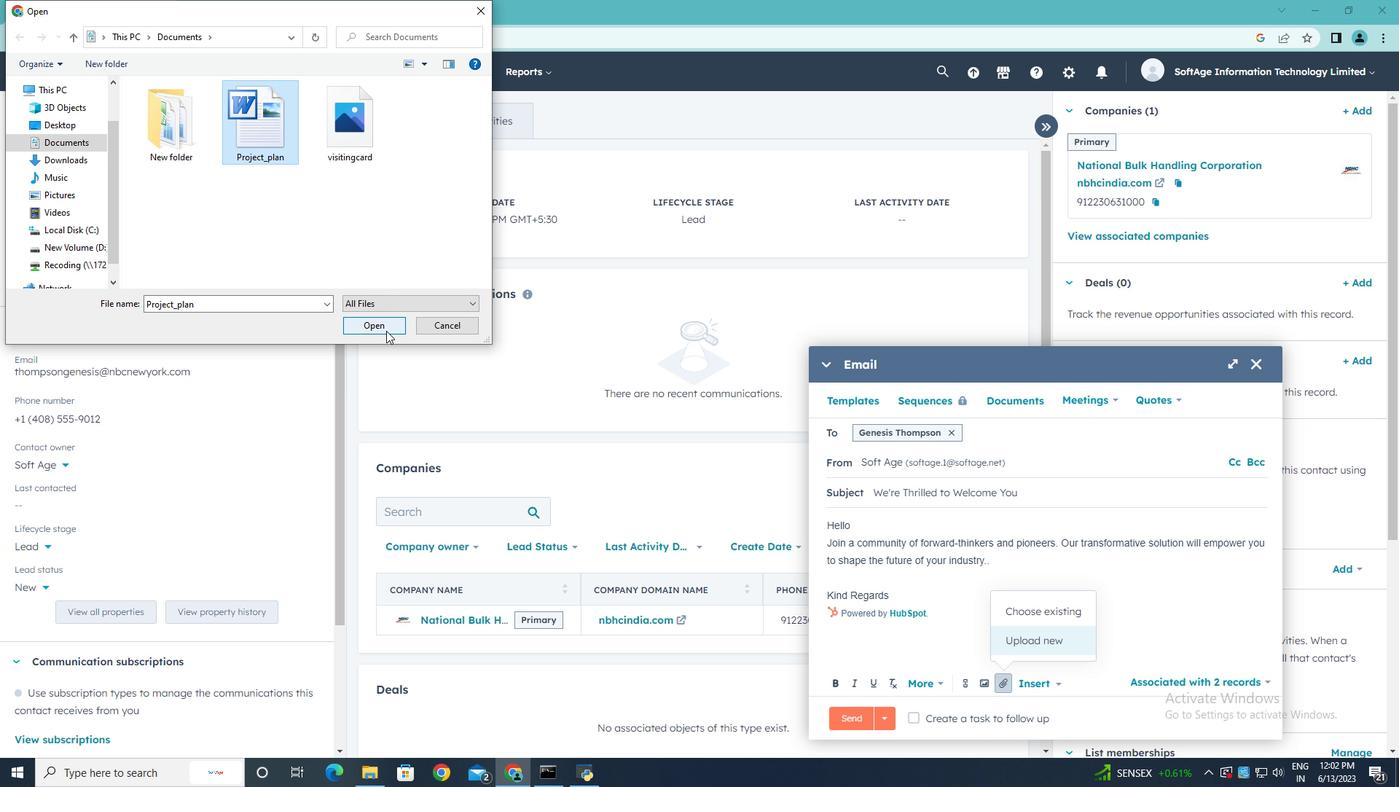 
Action: Mouse moved to (1003, 645)
Screenshot: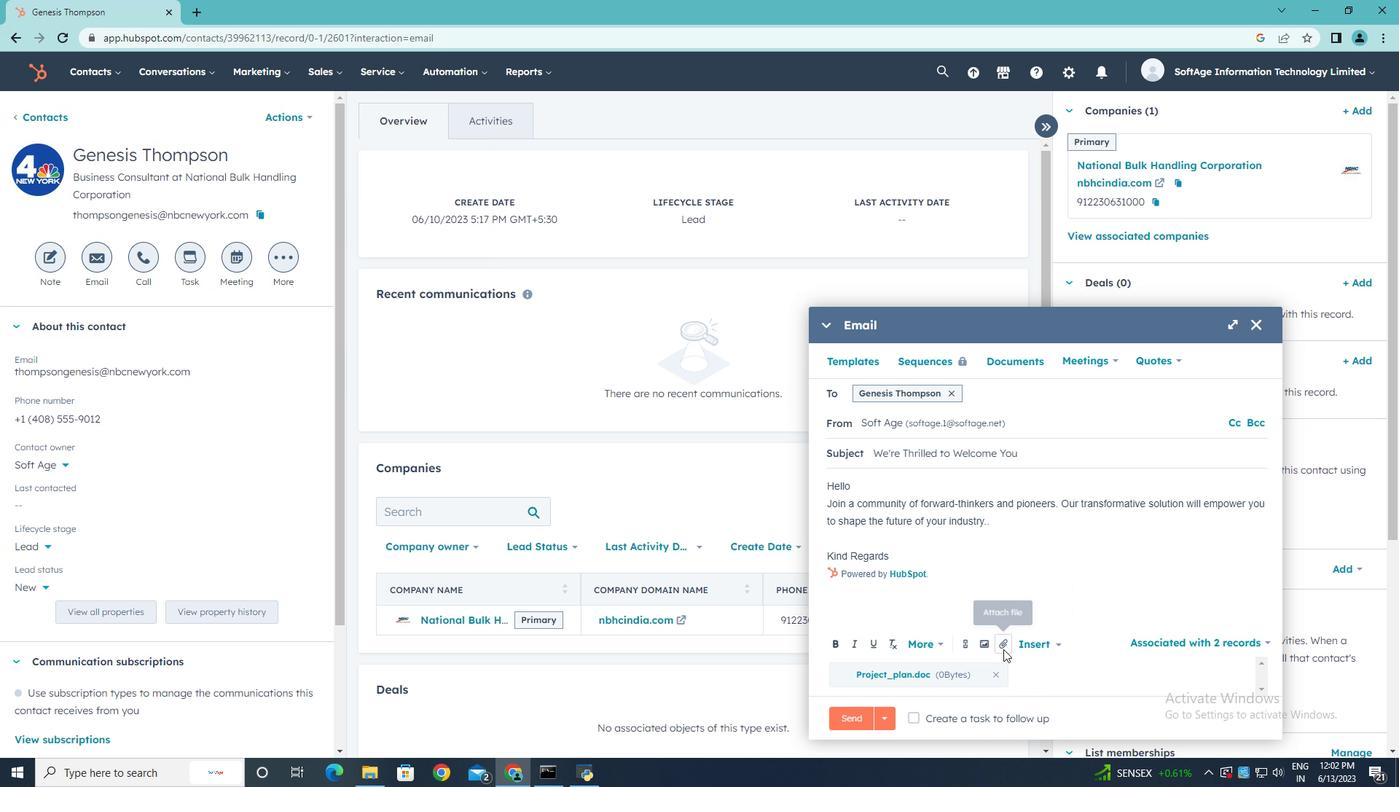
Action: Mouse pressed left at (1003, 645)
Screenshot: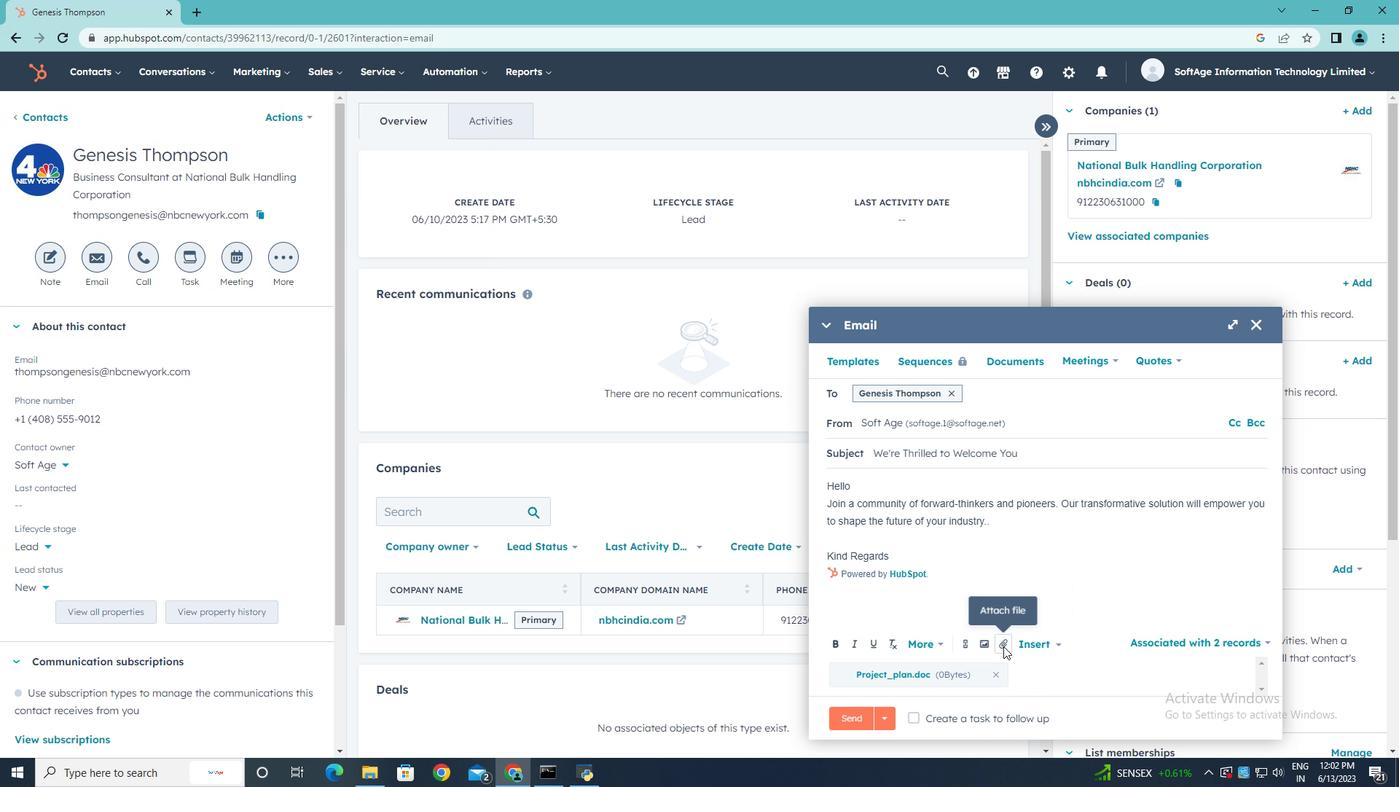 
Action: Mouse moved to (1026, 603)
Screenshot: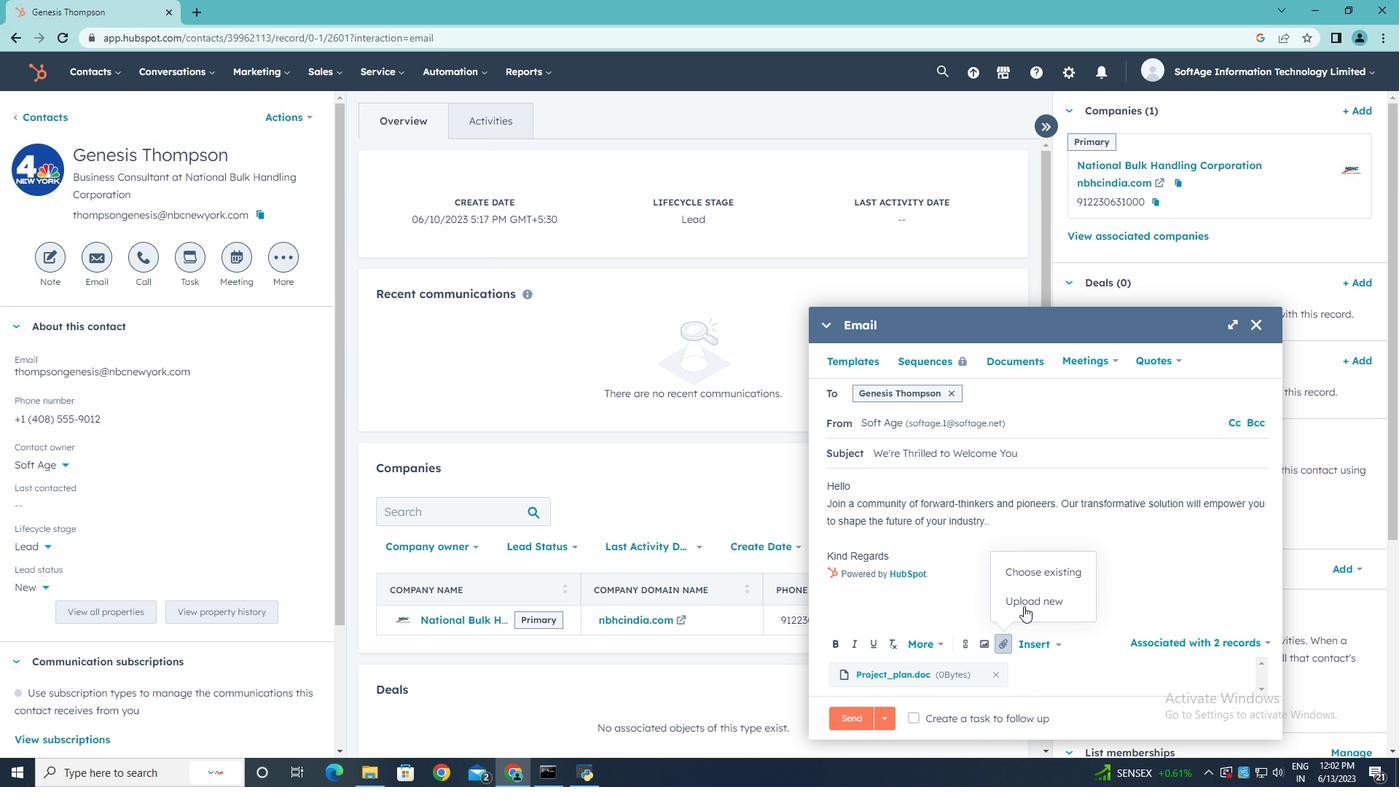 
Action: Mouse pressed left at (1026, 603)
Screenshot: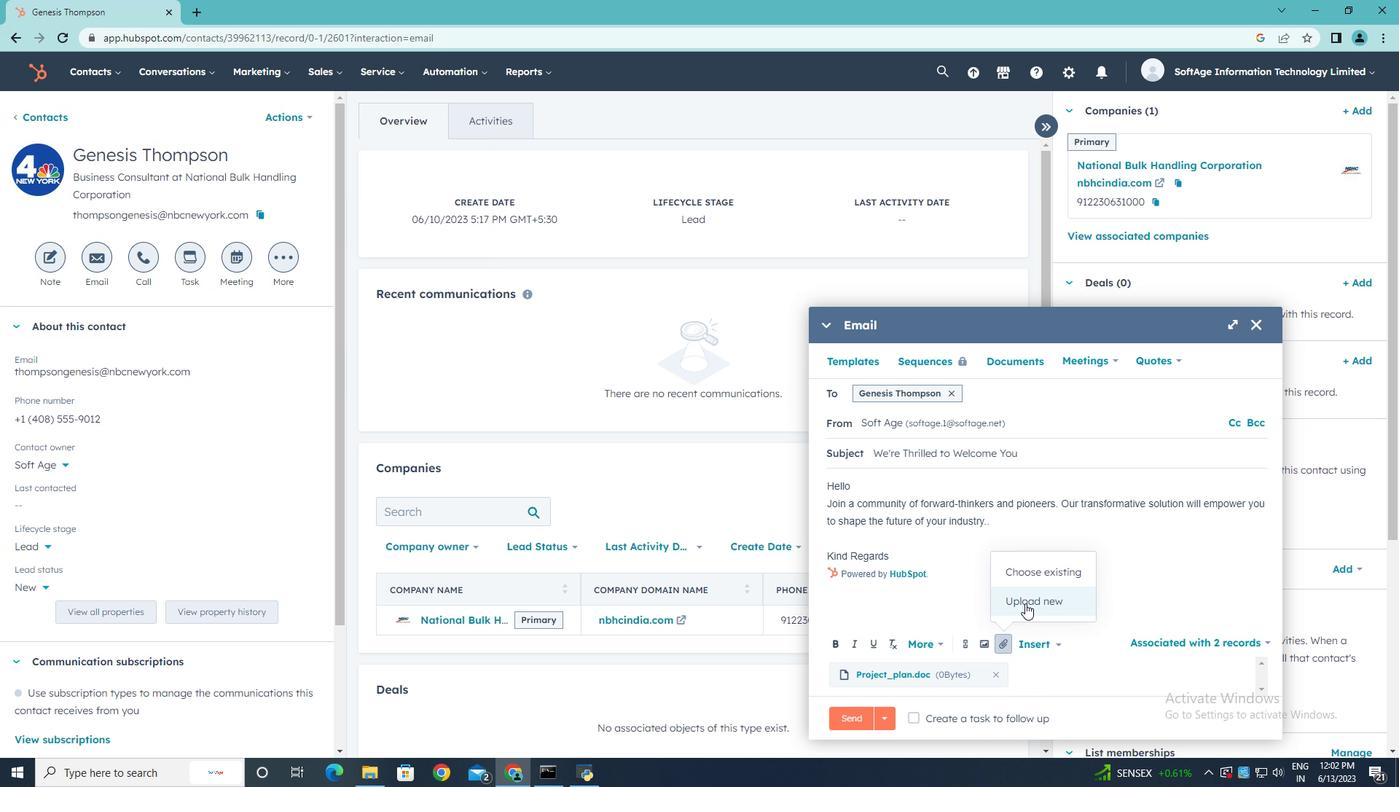 
Action: Mouse moved to (363, 139)
Screenshot: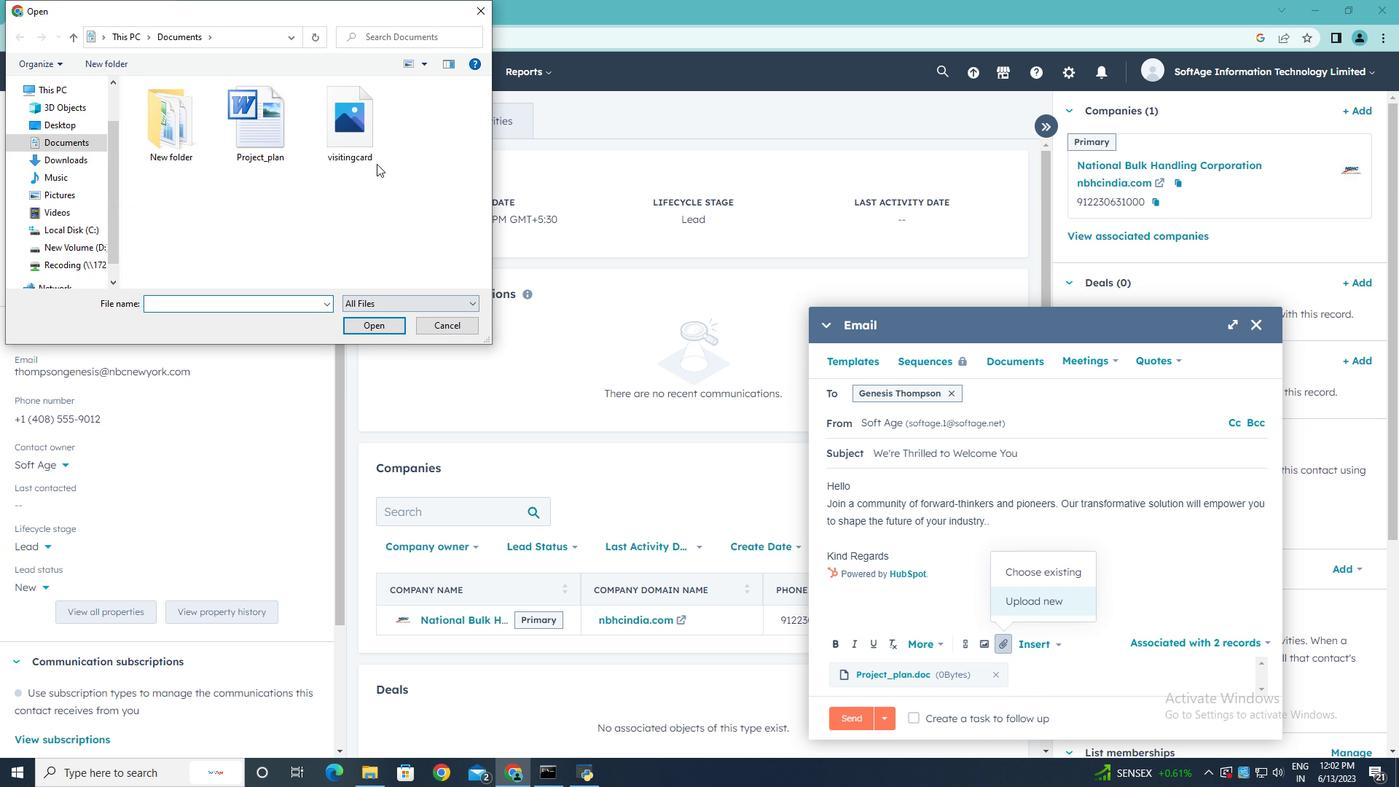 
Action: Mouse pressed left at (363, 139)
Screenshot: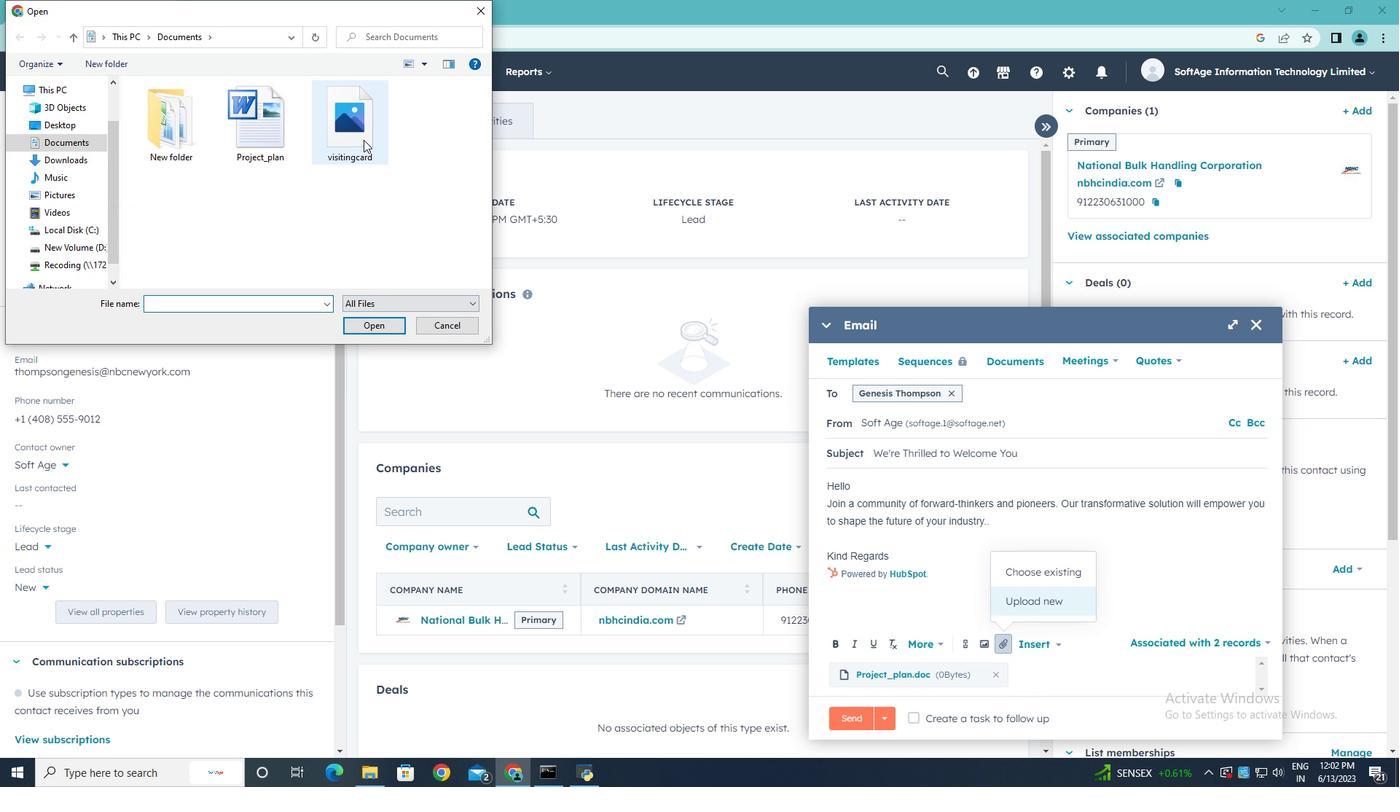 
Action: Mouse moved to (375, 320)
Screenshot: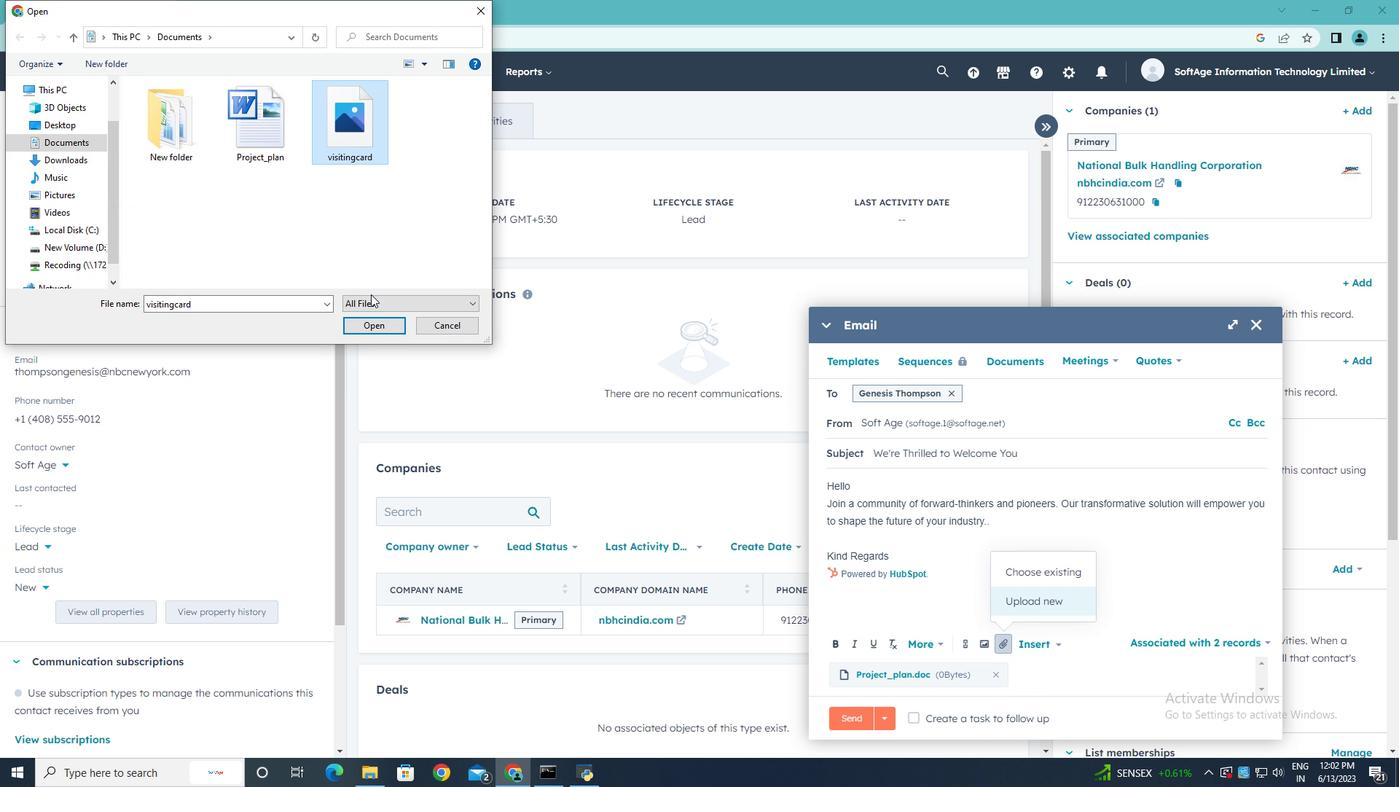 
Action: Mouse pressed left at (375, 320)
Screenshot: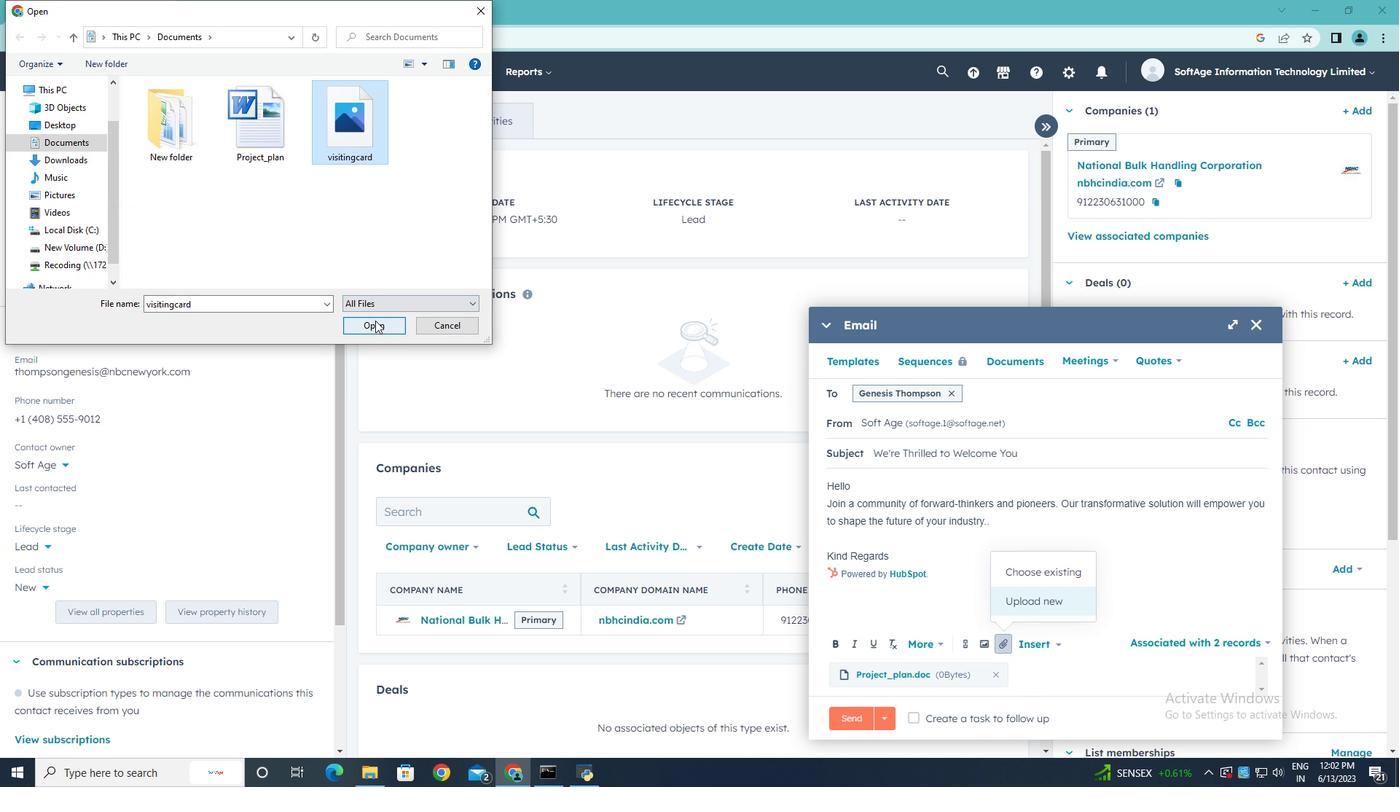 
Action: Mouse moved to (905, 557)
Screenshot: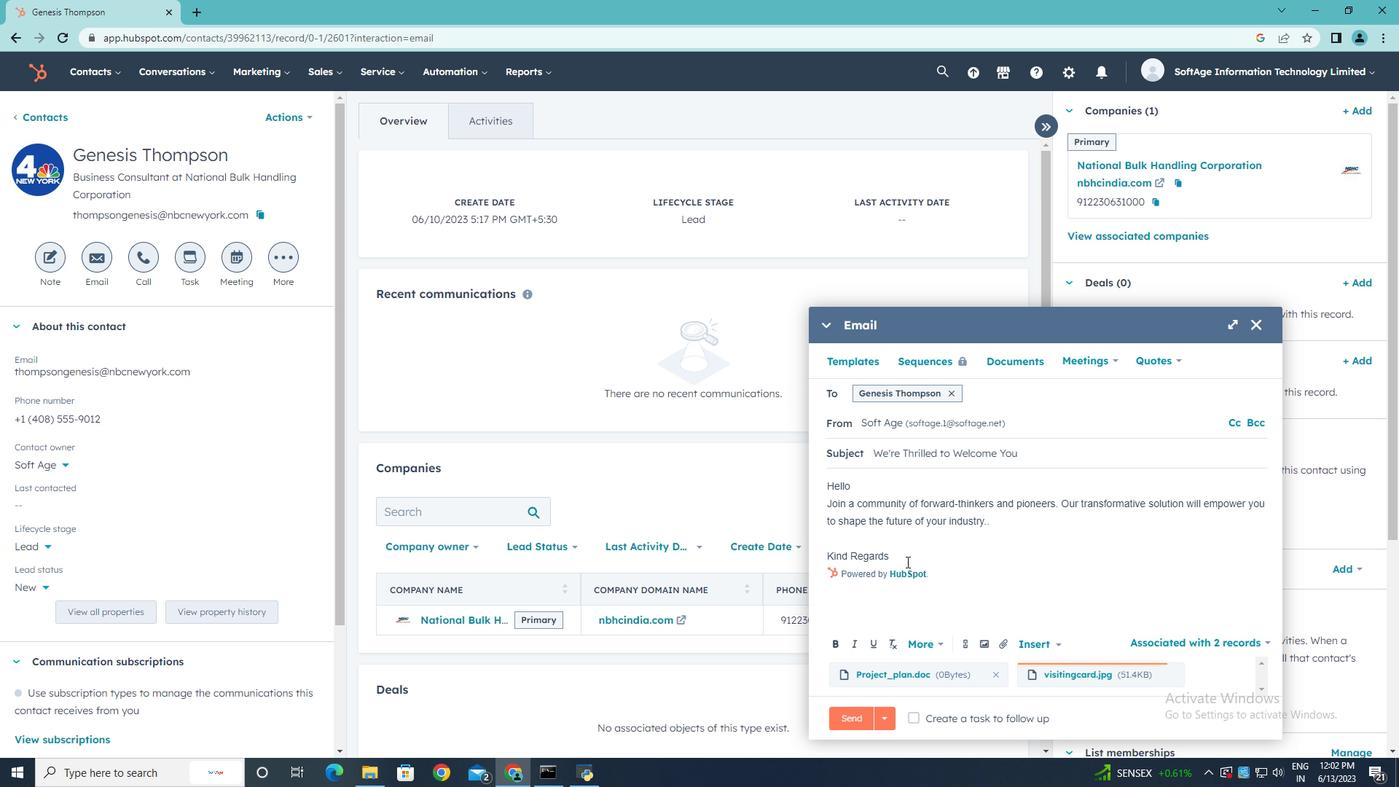 
Action: Mouse pressed left at (905, 557)
Screenshot: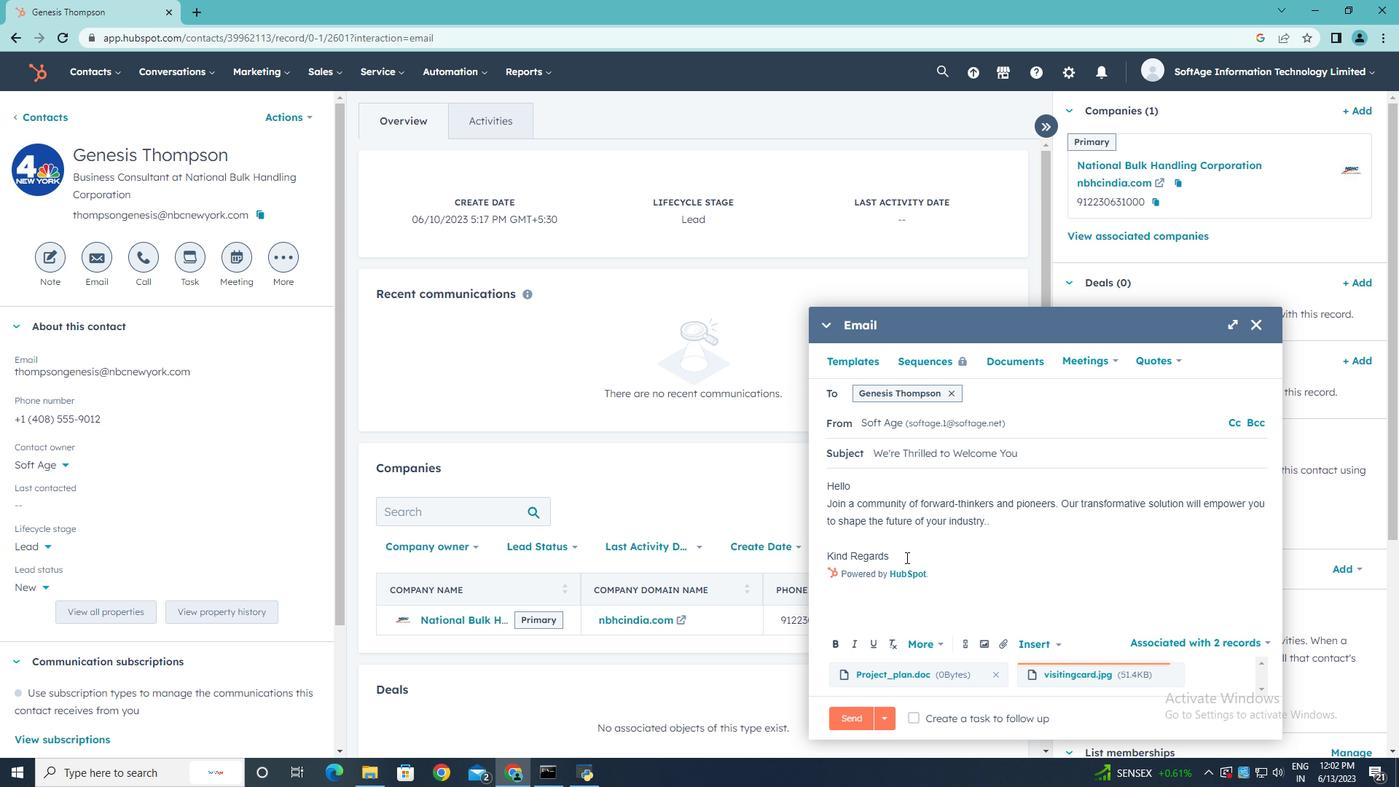 
Action: Key pressed <Key.enter>
Screenshot: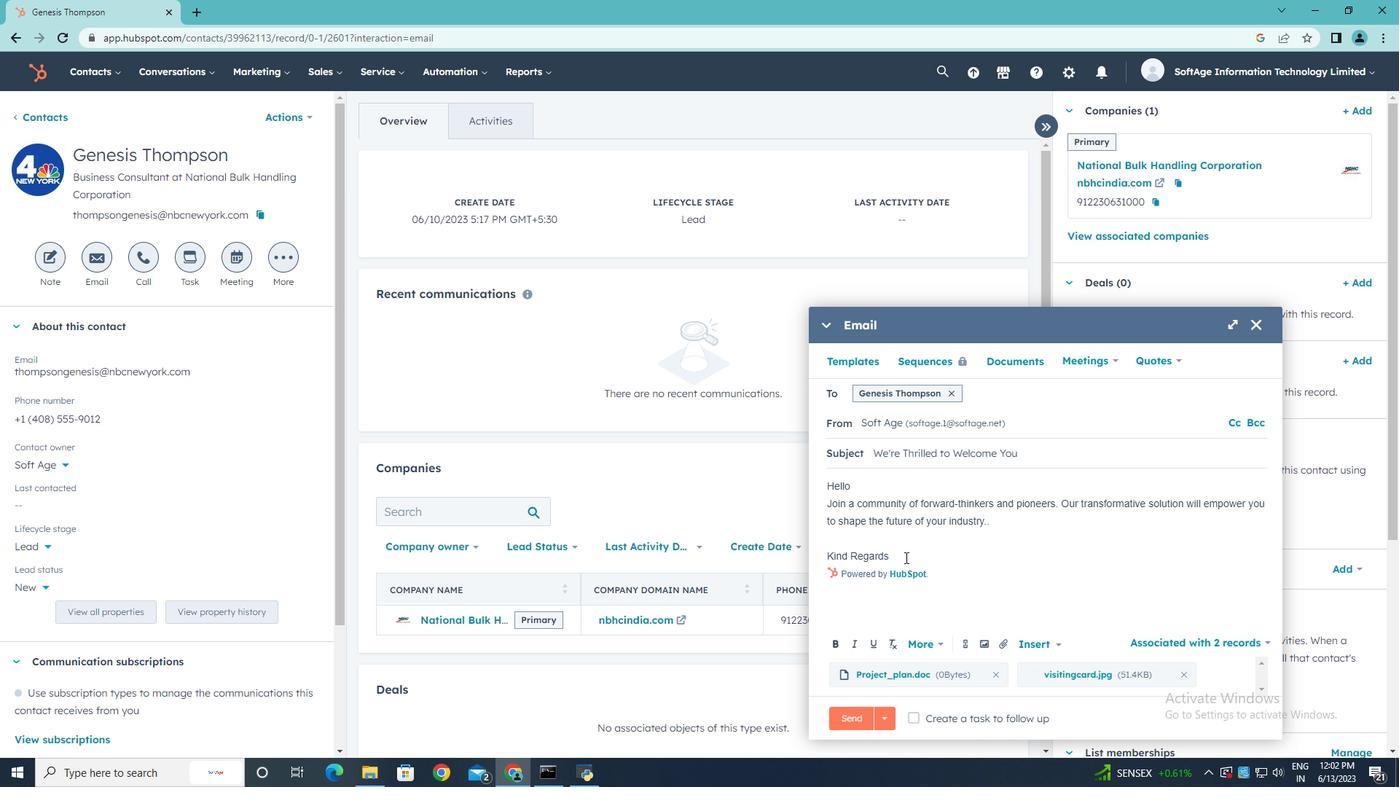
Action: Mouse moved to (966, 651)
Screenshot: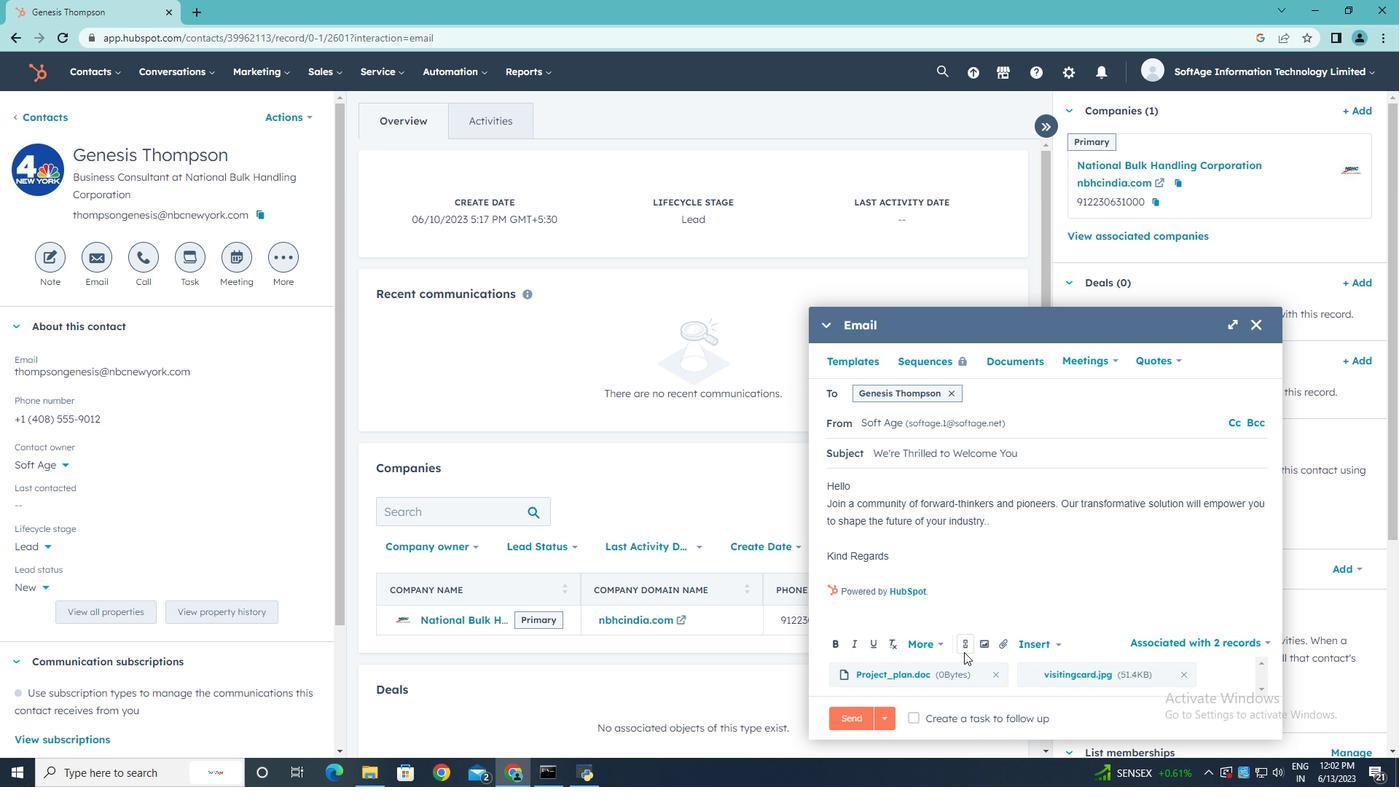 
Action: Mouse pressed left at (966, 651)
Screenshot: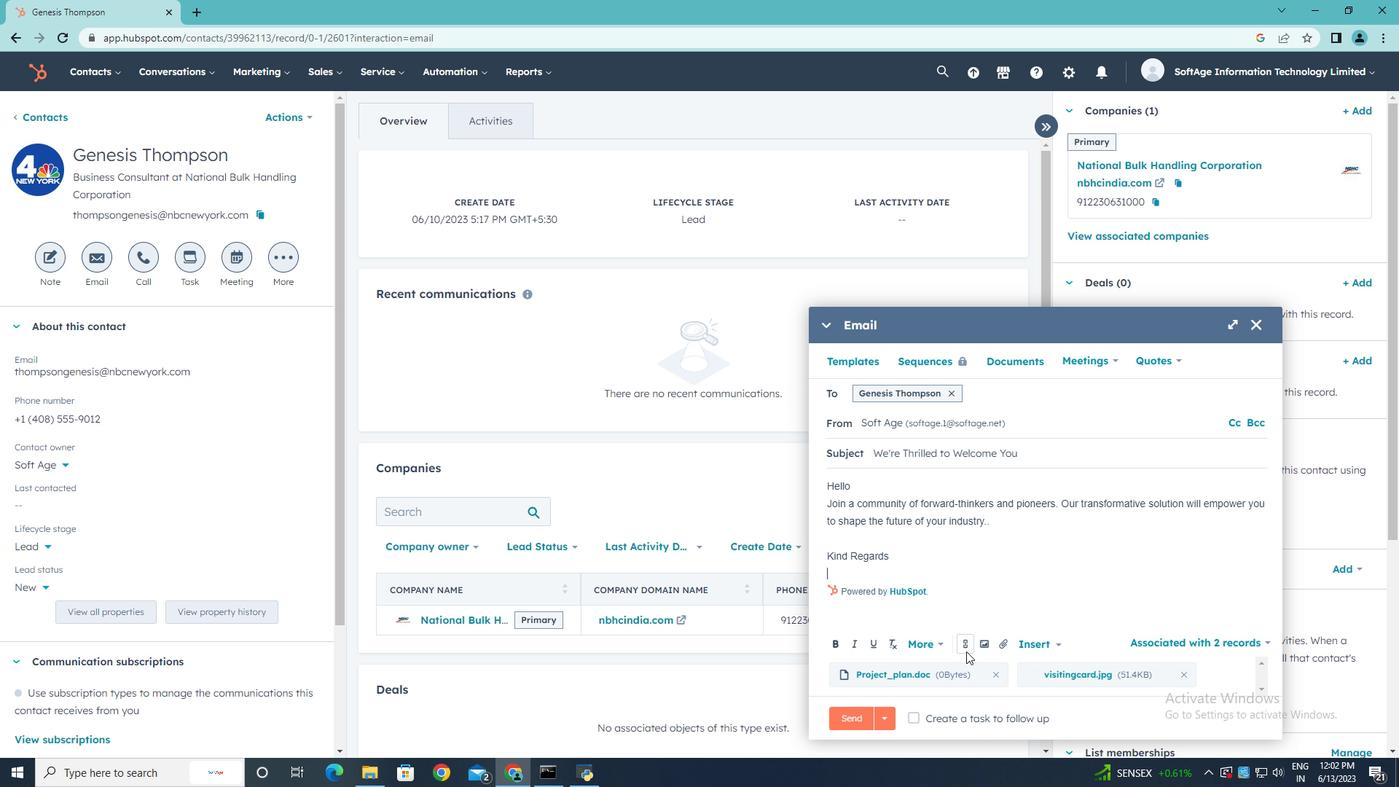 
Action: Mouse moved to (1001, 472)
Screenshot: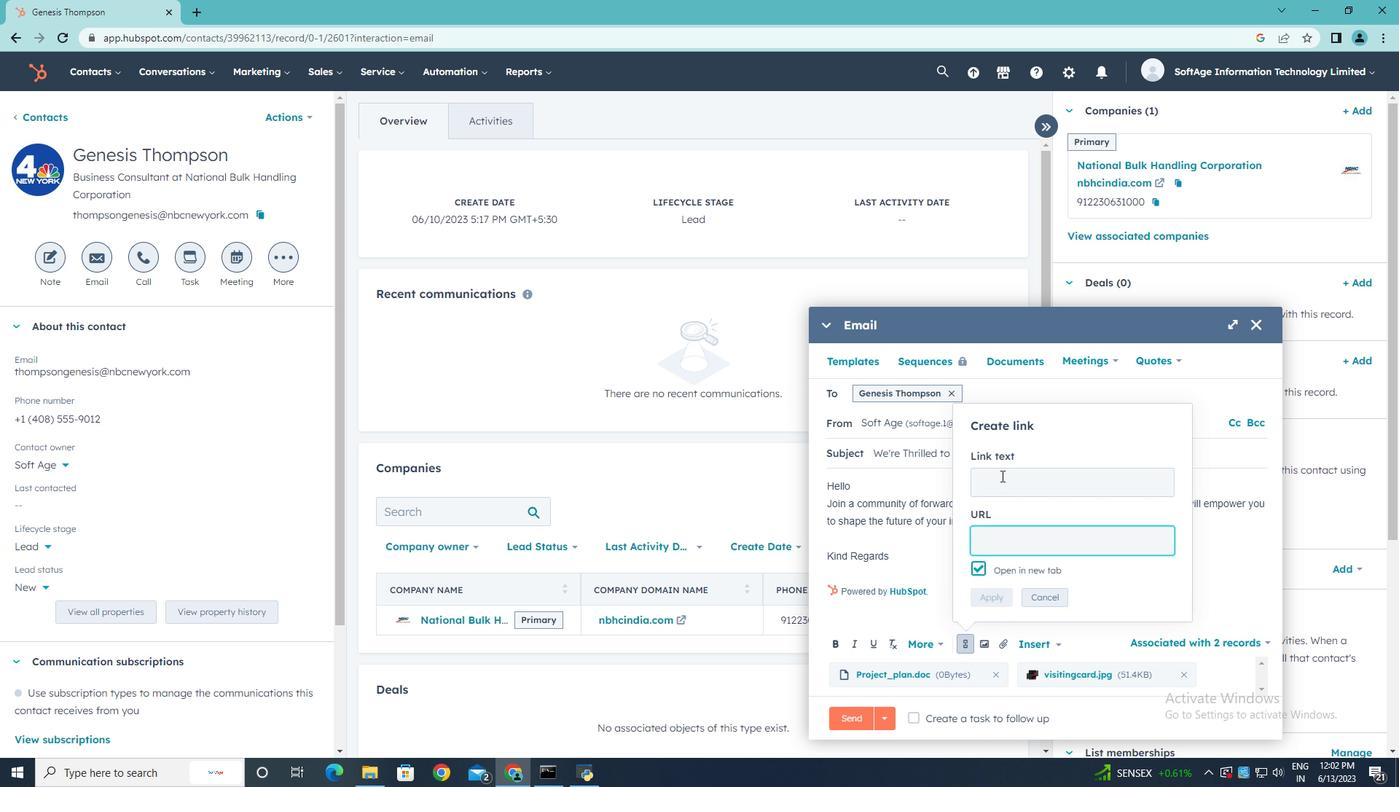 
Action: Mouse pressed left at (1001, 472)
Screenshot: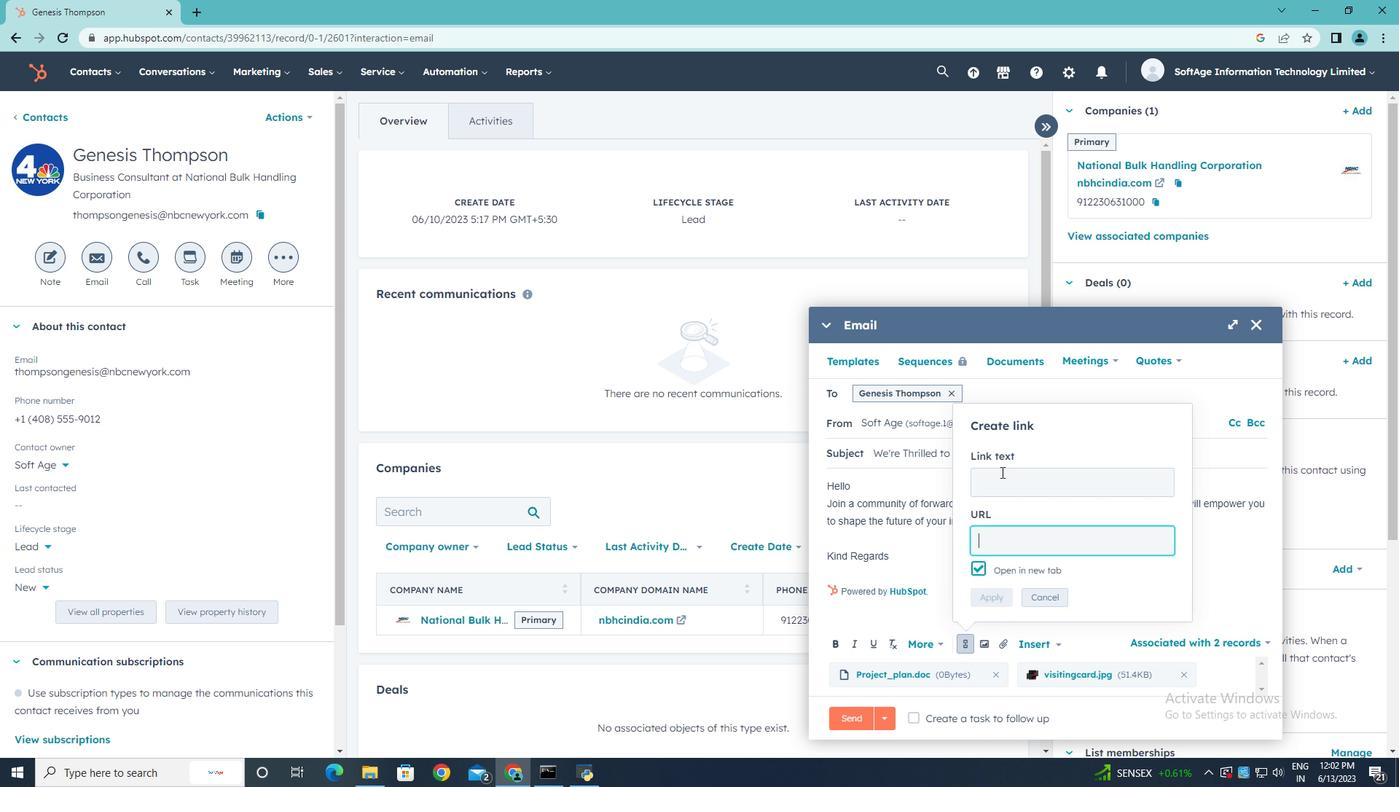 
Action: Key pressed <Key.shift><Key.shift><Key.shift><Key.shift><Key.shift><Key.shift><Key.shift><Key.shift><Key.shift><Key.shift><Key.shift>Tumblr
Screenshot: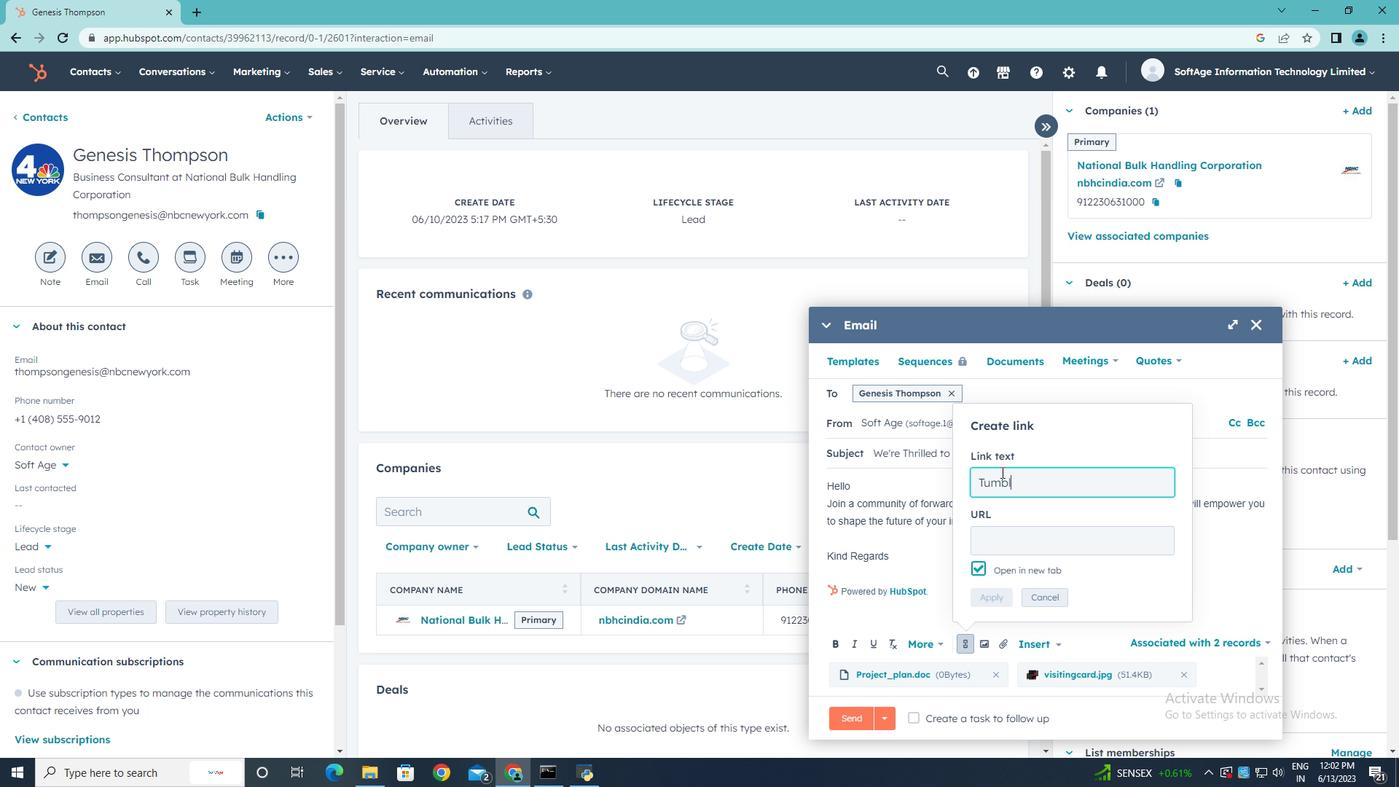
Action: Mouse moved to (1041, 540)
Screenshot: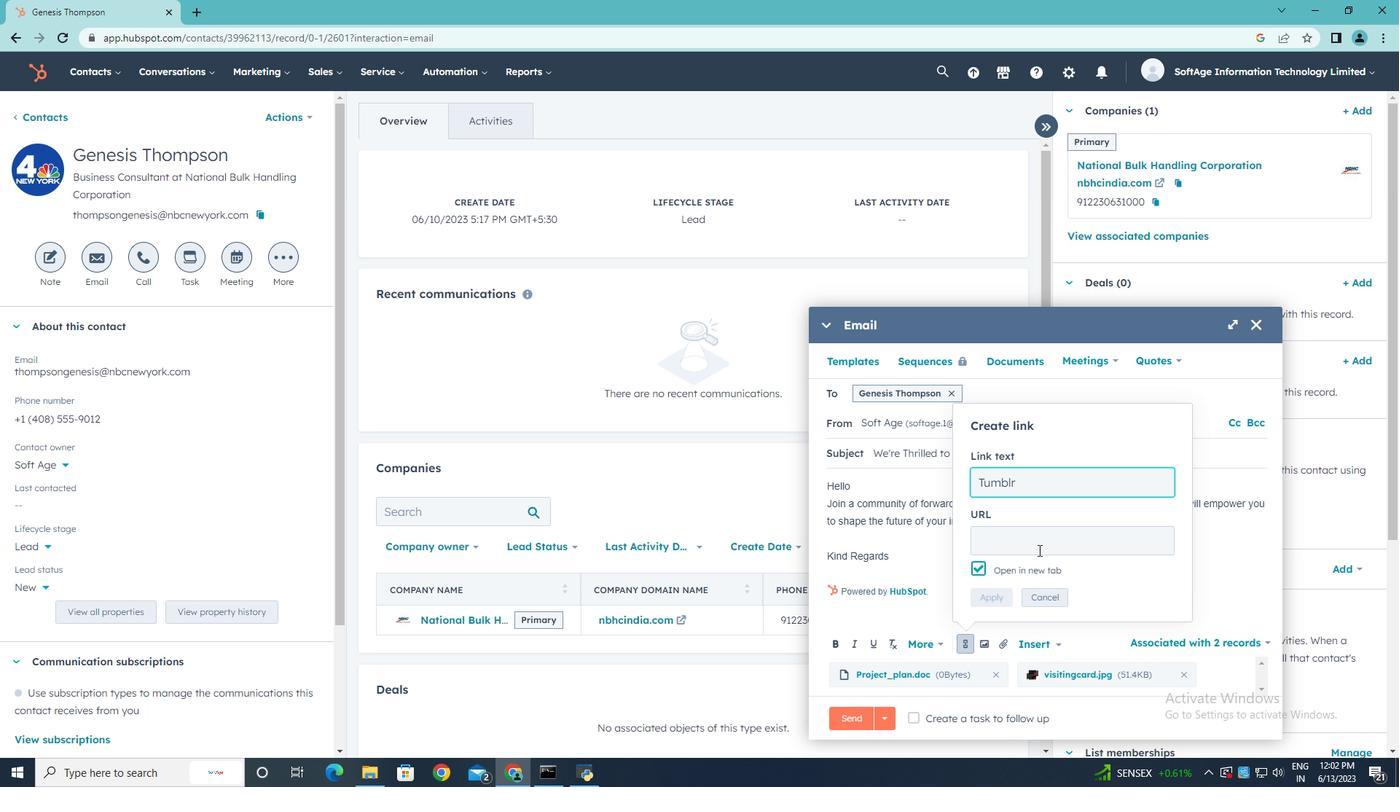 
Action: Mouse pressed left at (1041, 540)
Screenshot: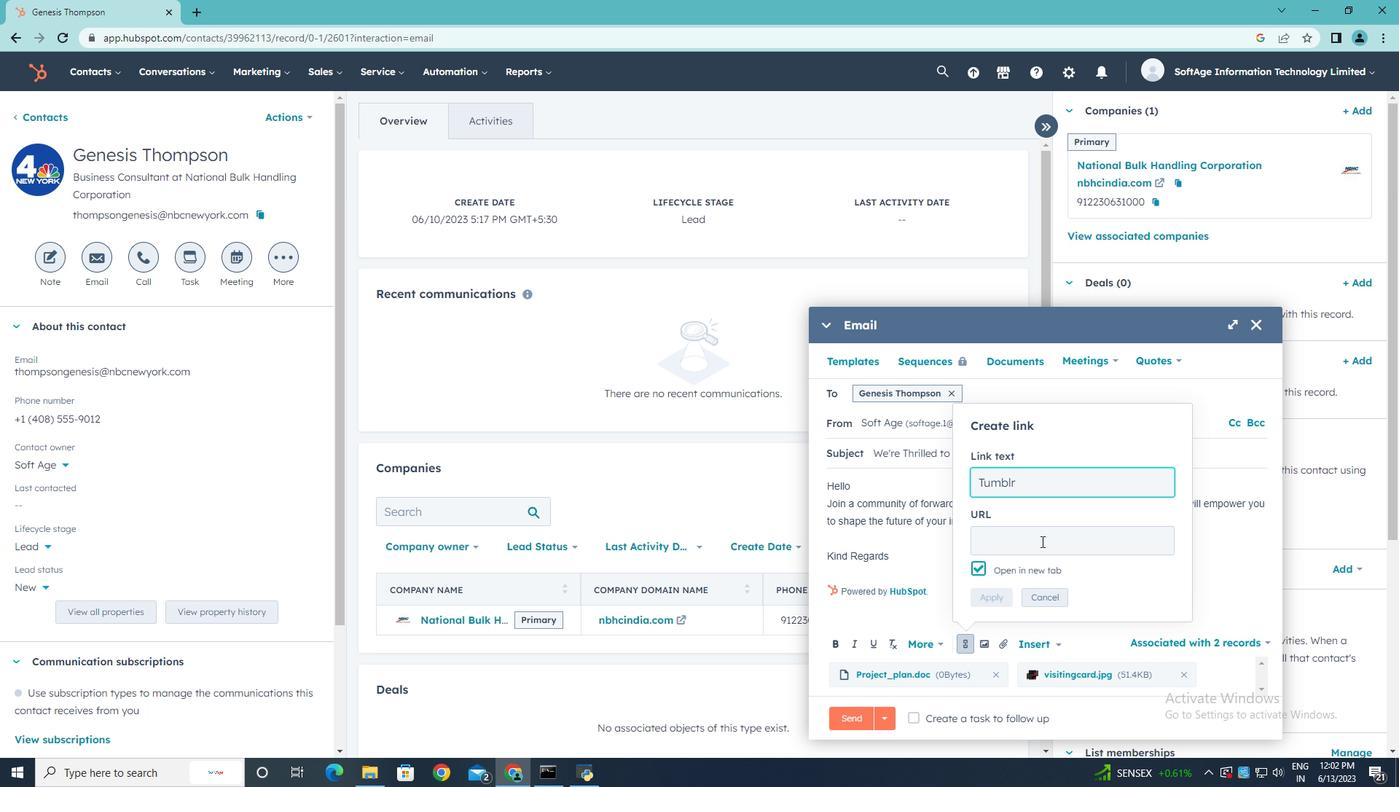 
Action: Key pressed <Key.shift>tu<Key.backspace><Key.backspace><Key.backspace>www,<Key.backspace>.tumblr.com
Screenshot: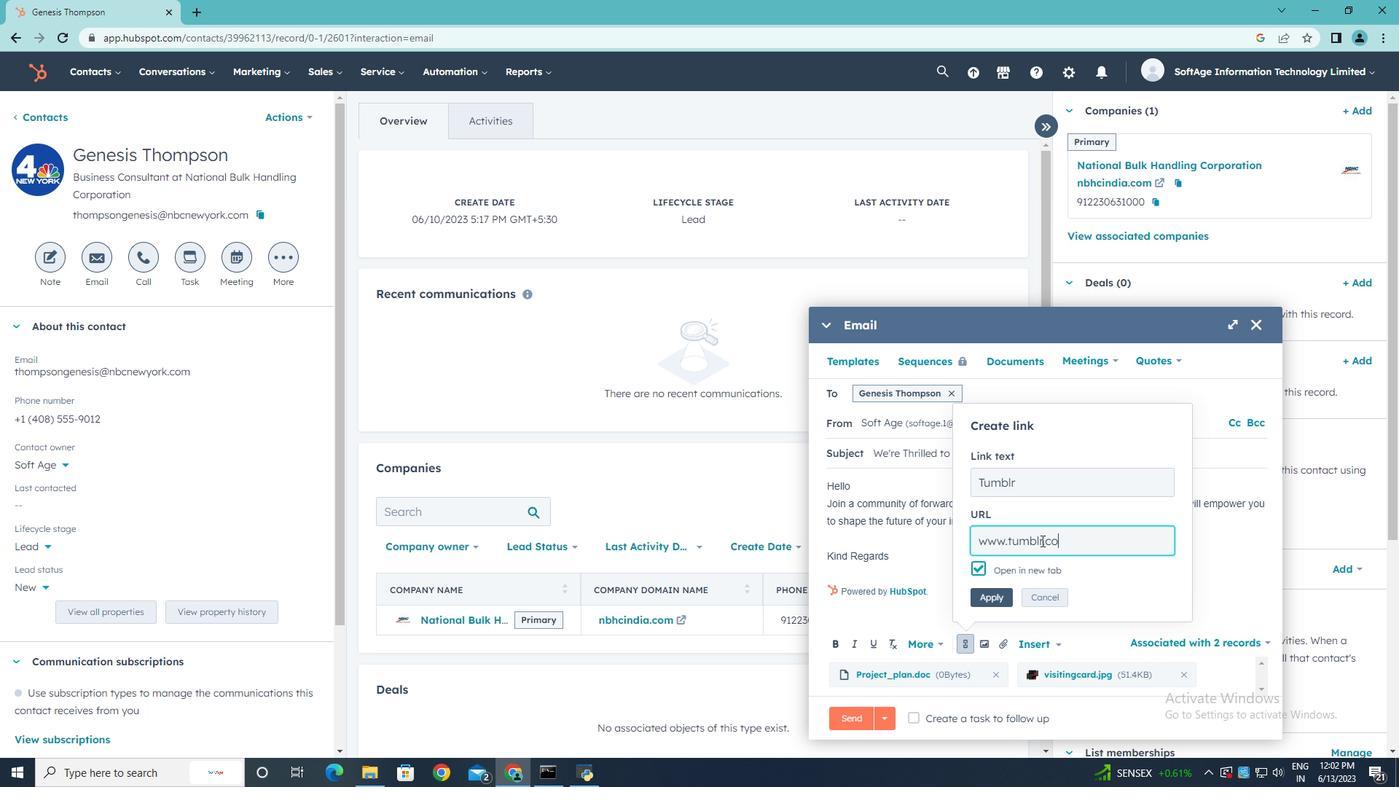 
Action: Mouse moved to (988, 594)
Screenshot: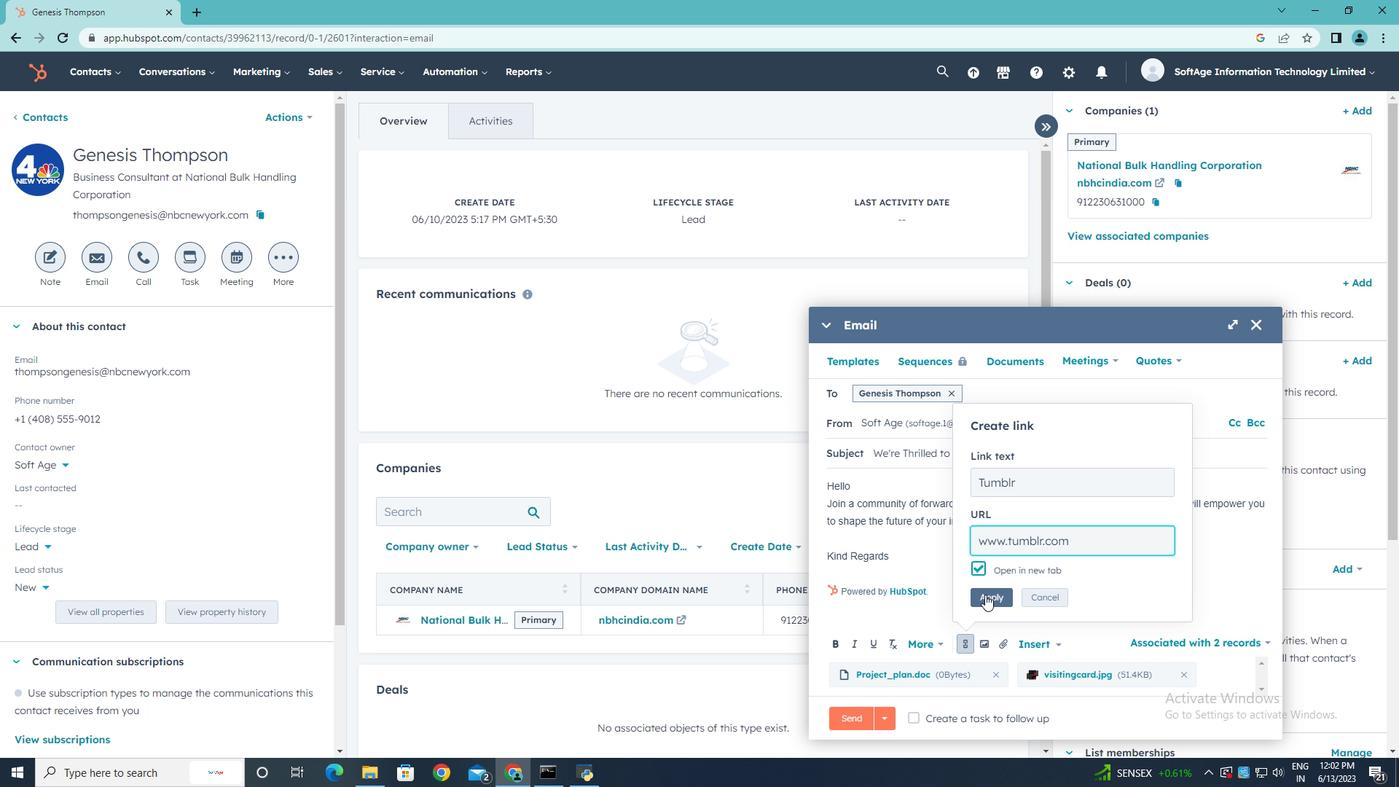 
Action: Mouse pressed left at (988, 594)
Screenshot: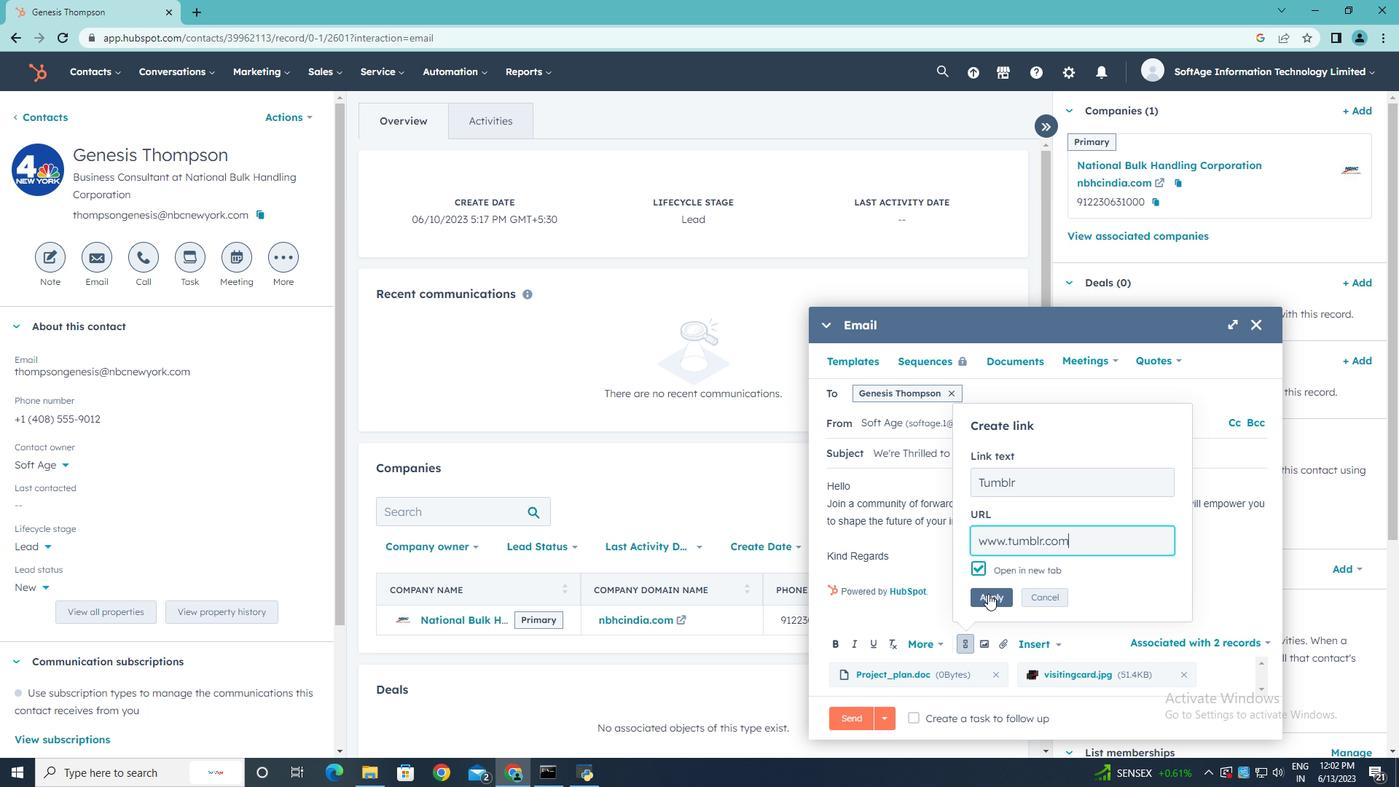 
Action: Mouse moved to (916, 715)
Screenshot: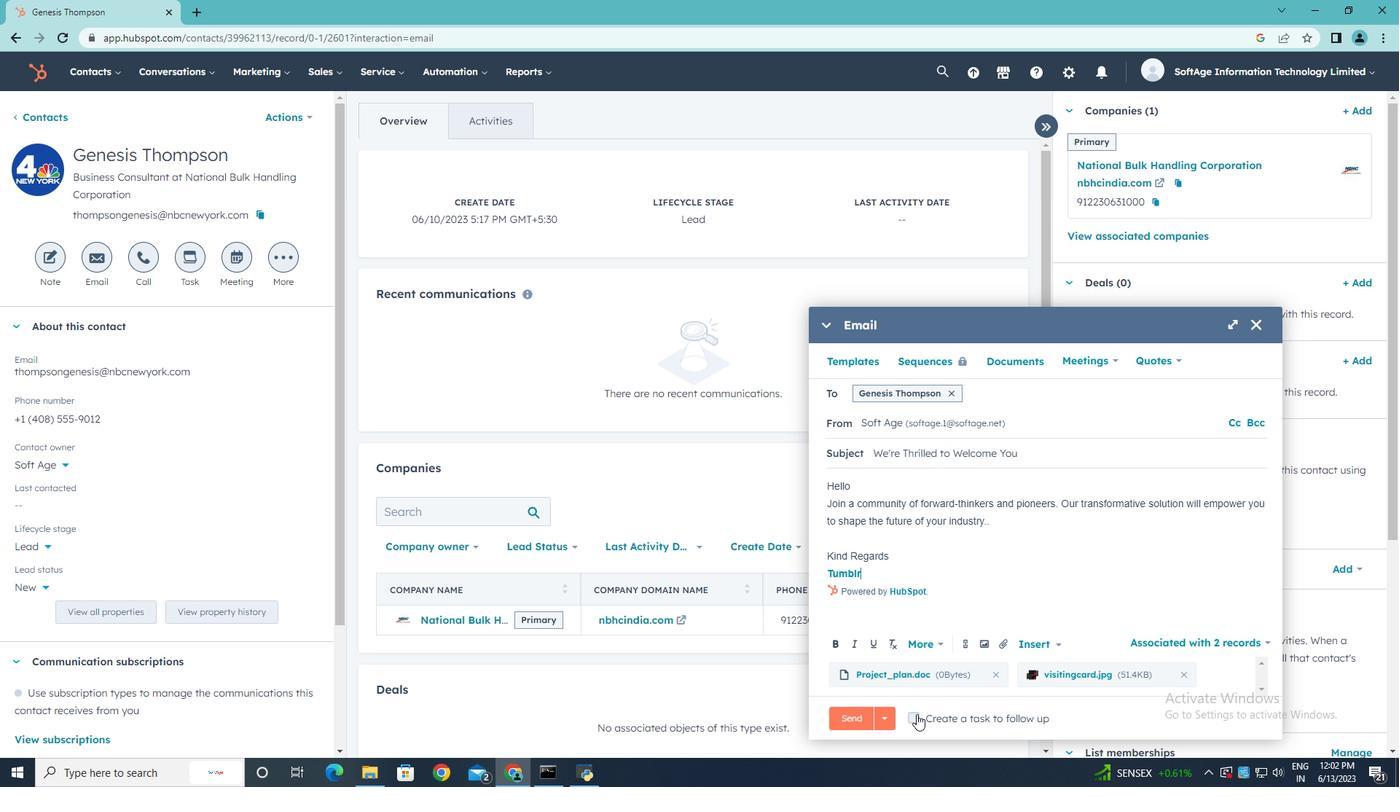 
Action: Mouse pressed left at (916, 715)
Screenshot: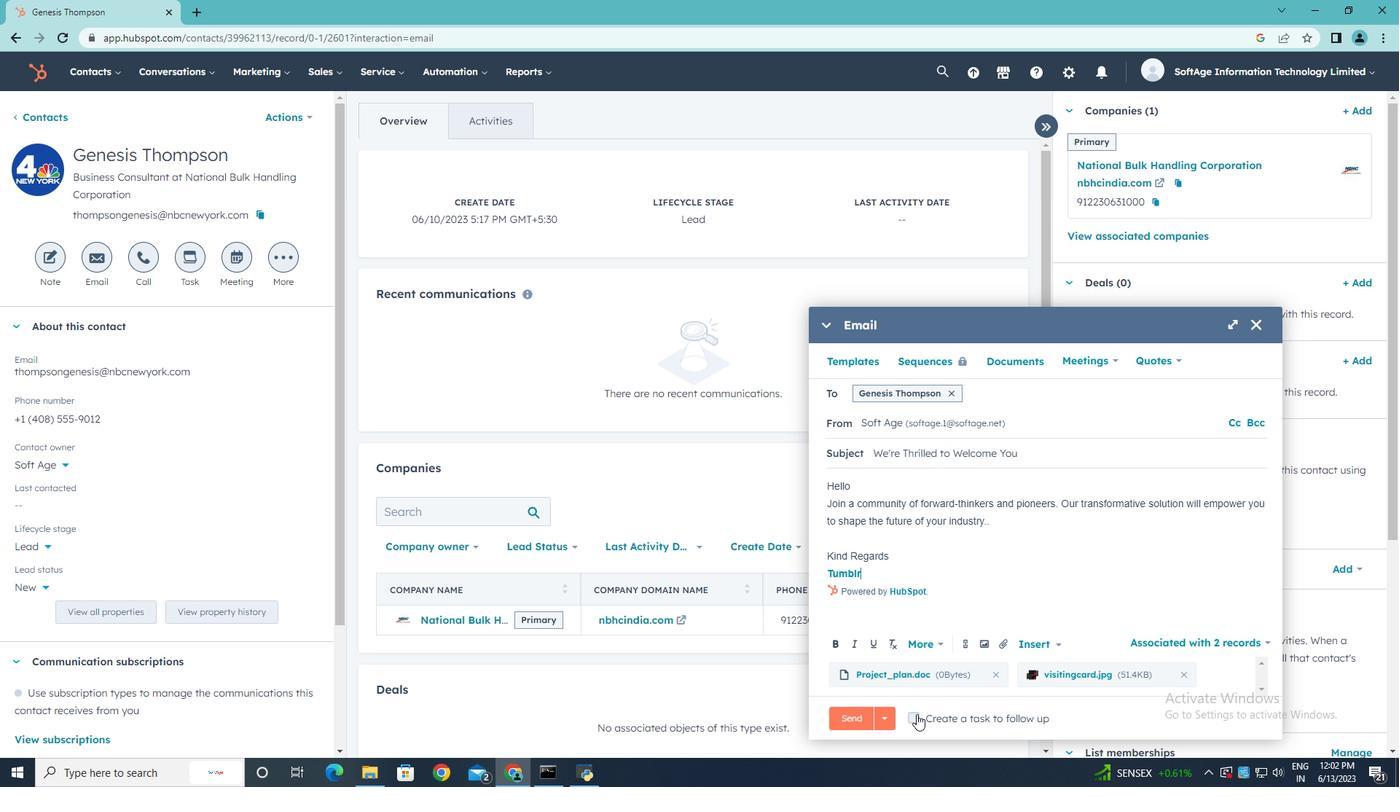 
Action: Mouse moved to (1201, 719)
Screenshot: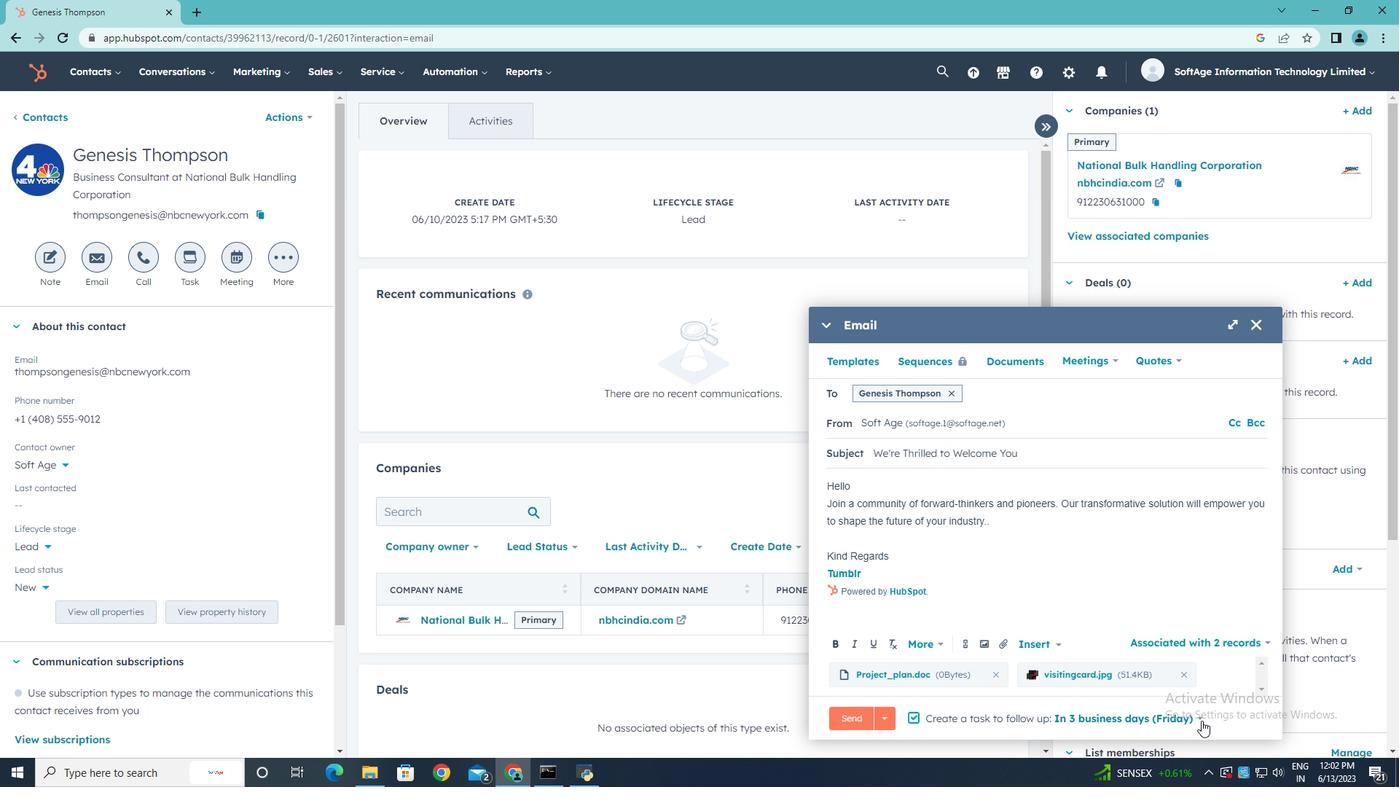 
Action: Mouse pressed left at (1201, 719)
Screenshot: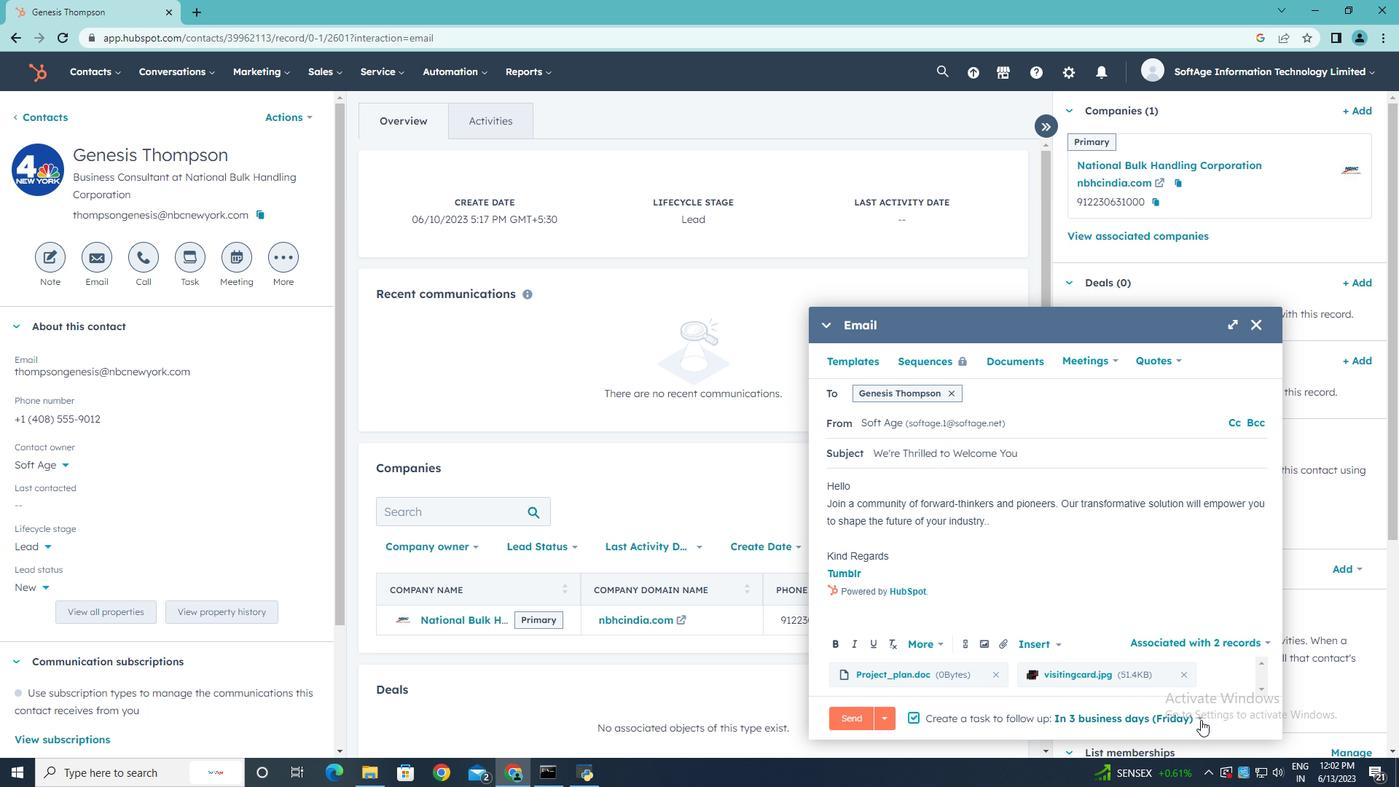 
Action: Mouse moved to (1146, 635)
Screenshot: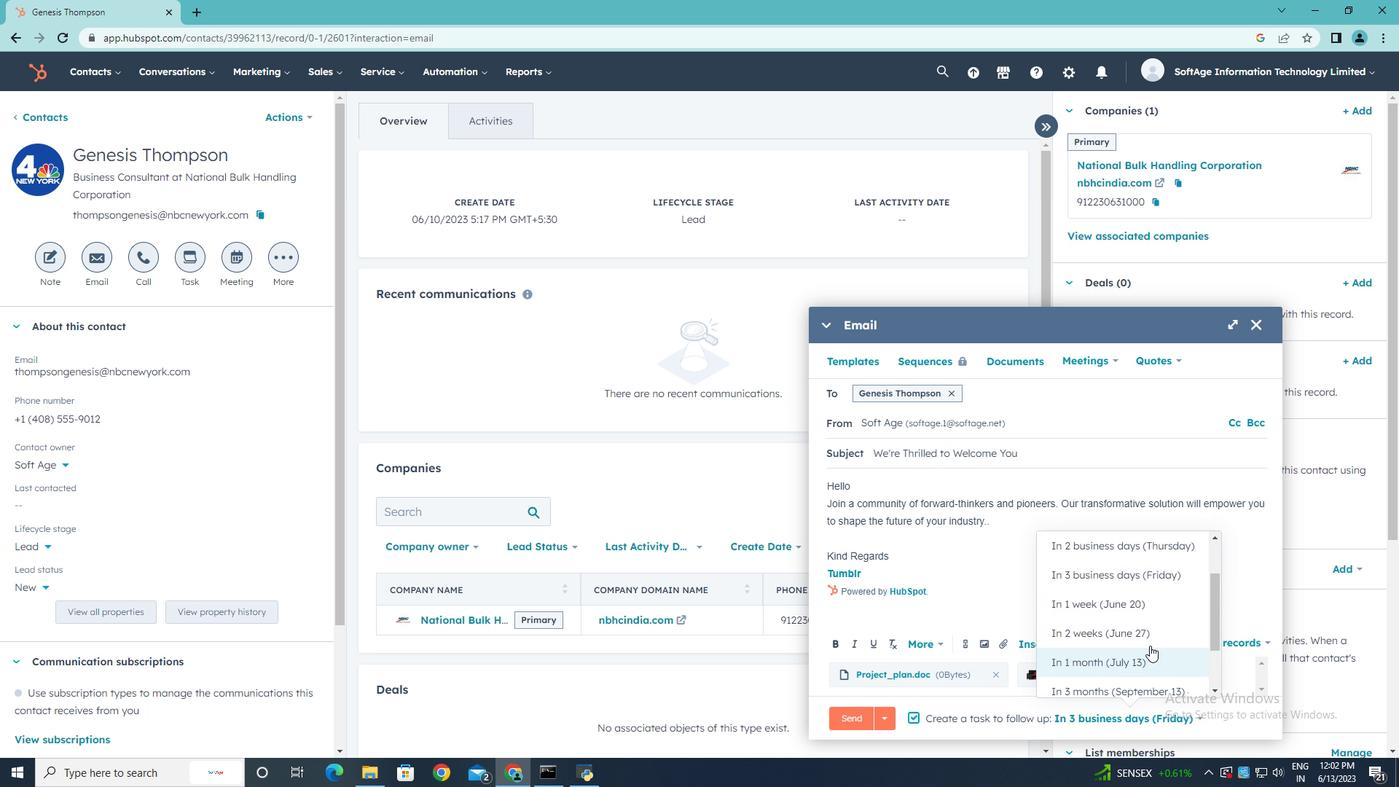
Action: Mouse pressed left at (1146, 635)
Screenshot: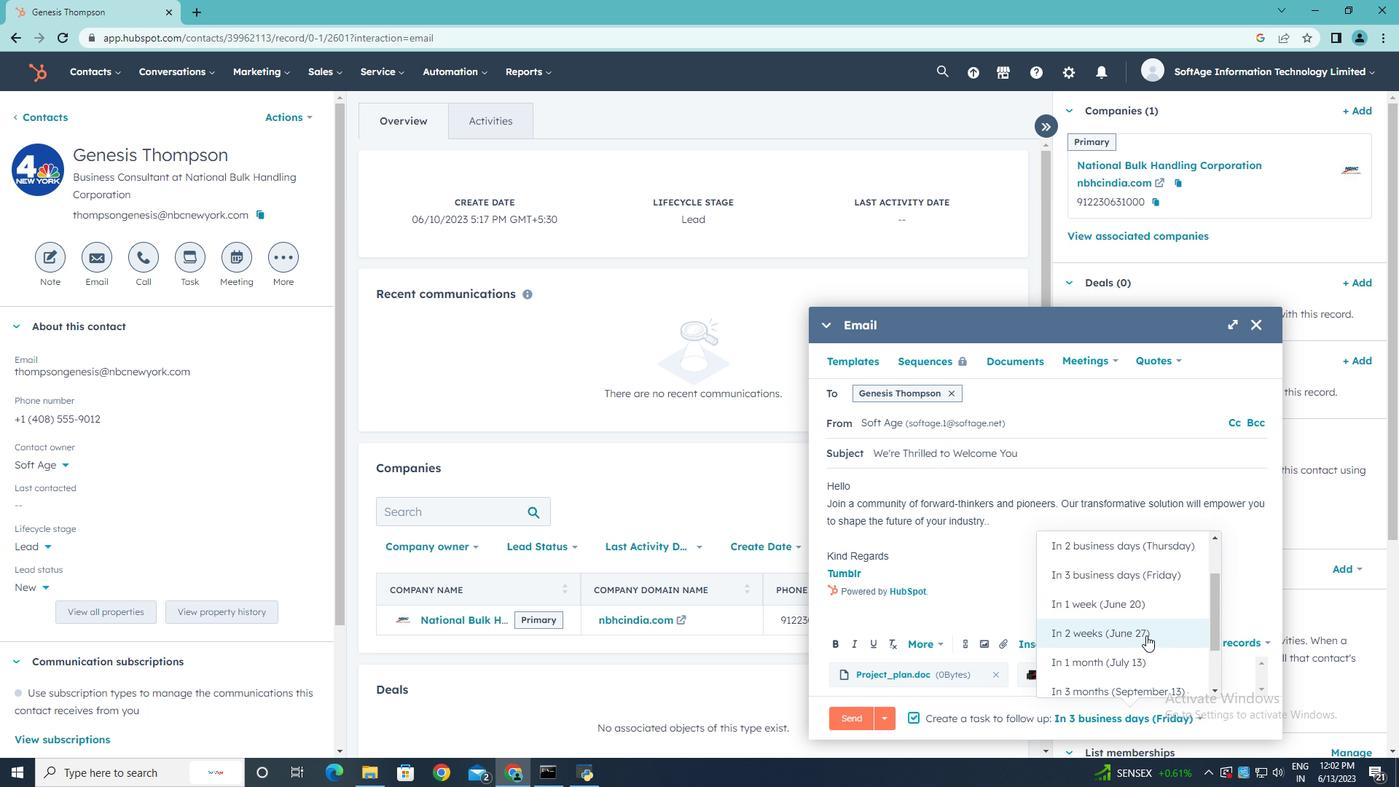 
Action: Mouse moved to (846, 718)
Screenshot: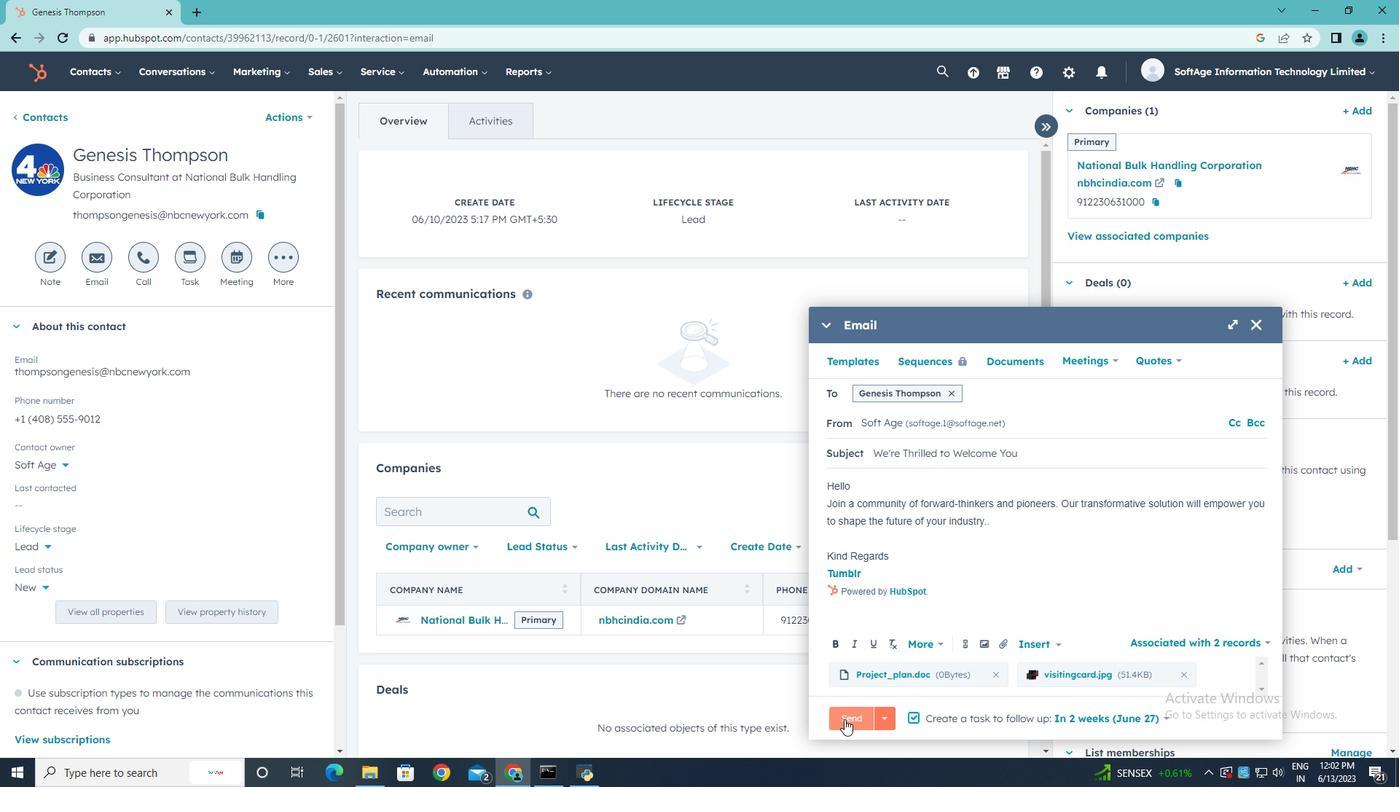 
Action: Mouse pressed left at (846, 718)
Screenshot: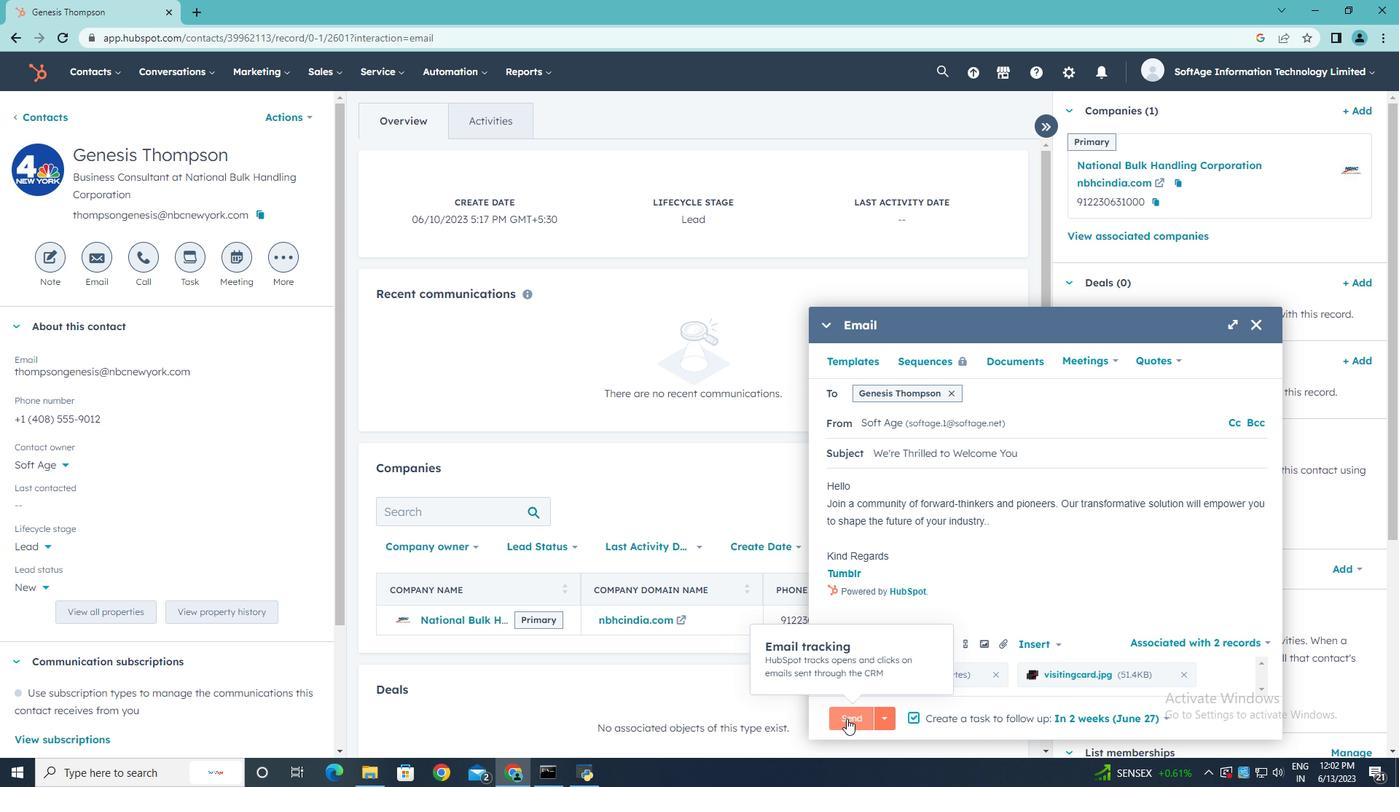 
